 Task: Find connections with filter location Kreuzlingen with filter topic #motivationwith filter profile language Potuguese with filter current company DLF Limited with filter school Dayawati Modi Academy with filter industry Dentists with filter service category Mortgage Lending with filter keywords title Risk Manager
Action: Mouse moved to (475, 151)
Screenshot: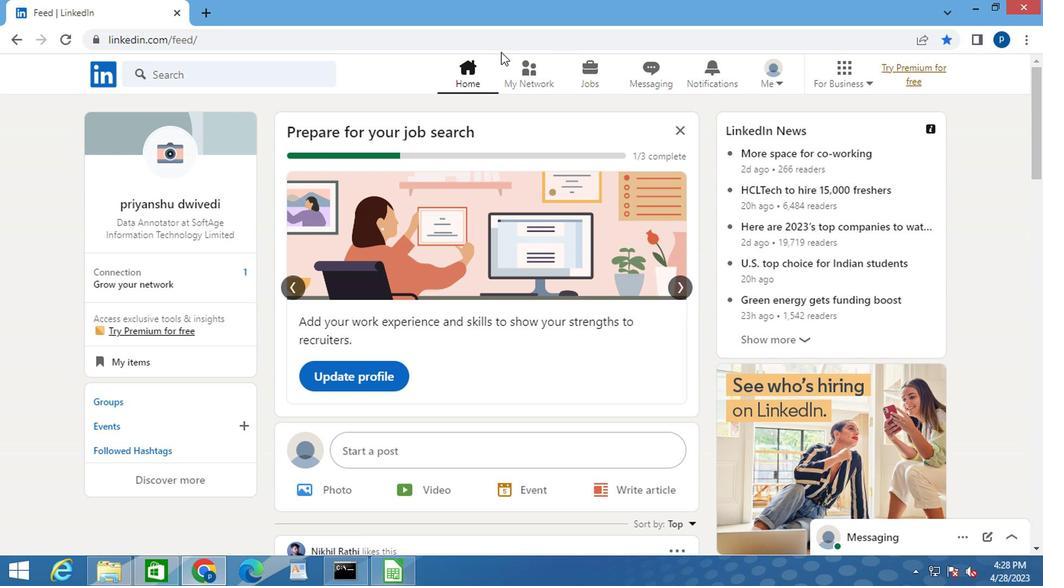 
Action: Mouse pressed left at (475, 151)
Screenshot: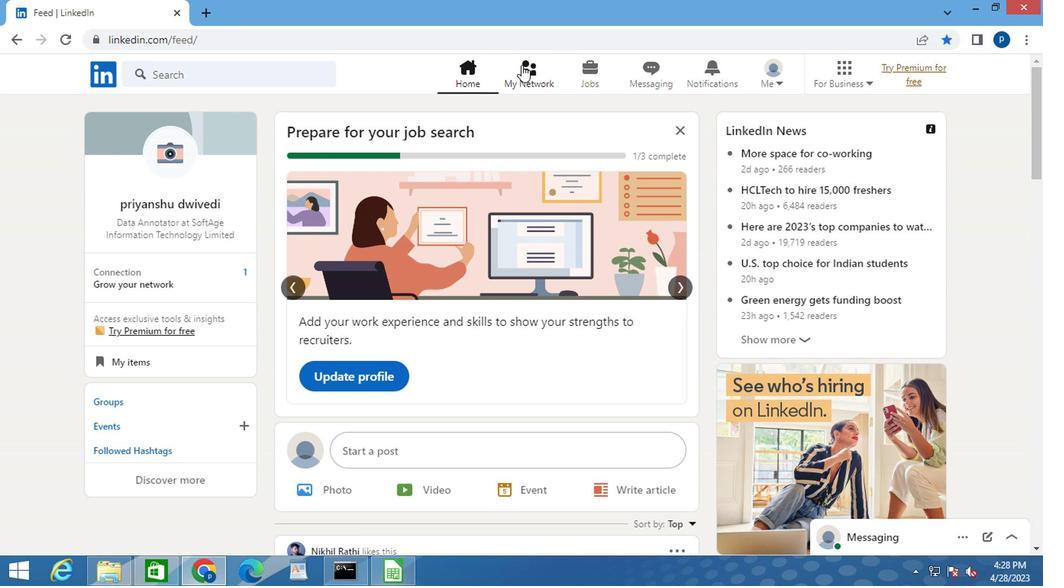 
Action: Mouse moved to (204, 215)
Screenshot: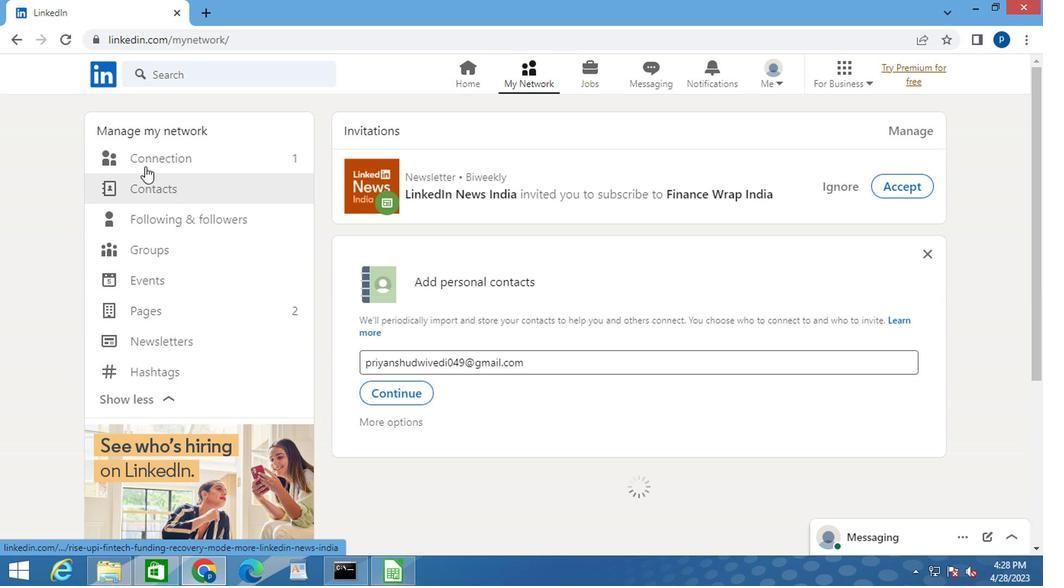 
Action: Mouse pressed left at (204, 215)
Screenshot: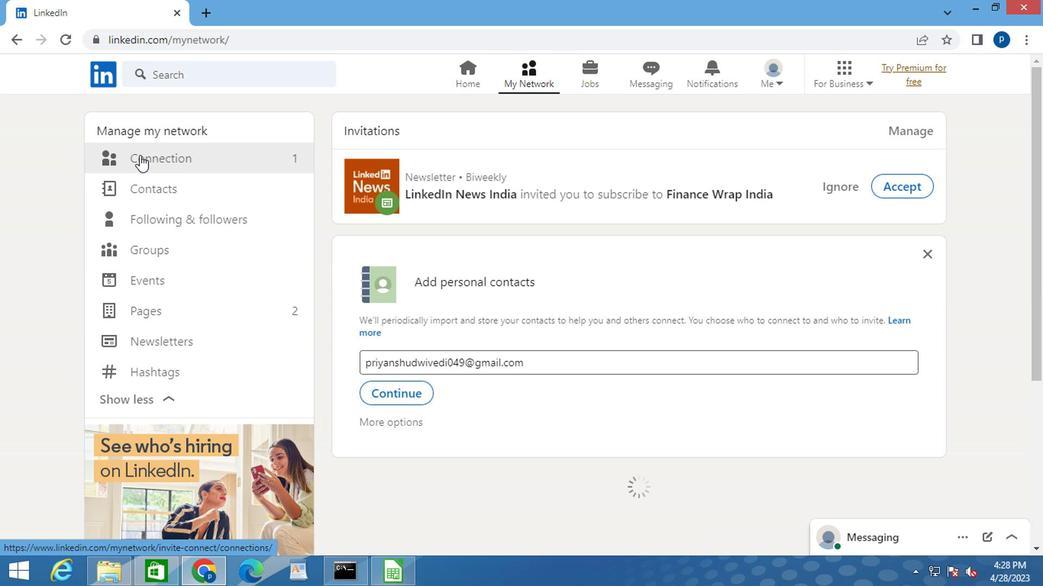 
Action: Mouse moved to (534, 214)
Screenshot: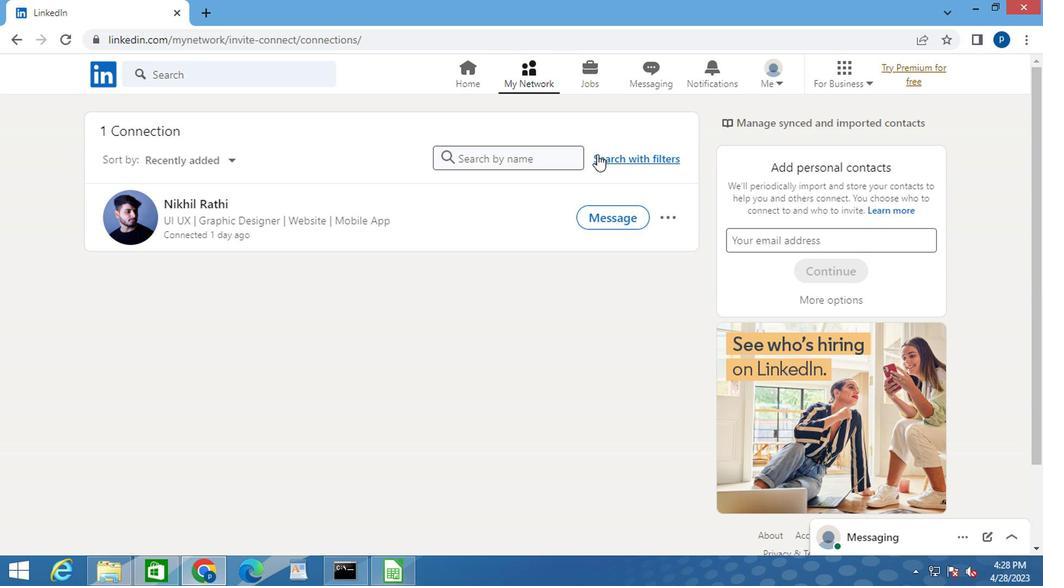 
Action: Mouse pressed left at (534, 214)
Screenshot: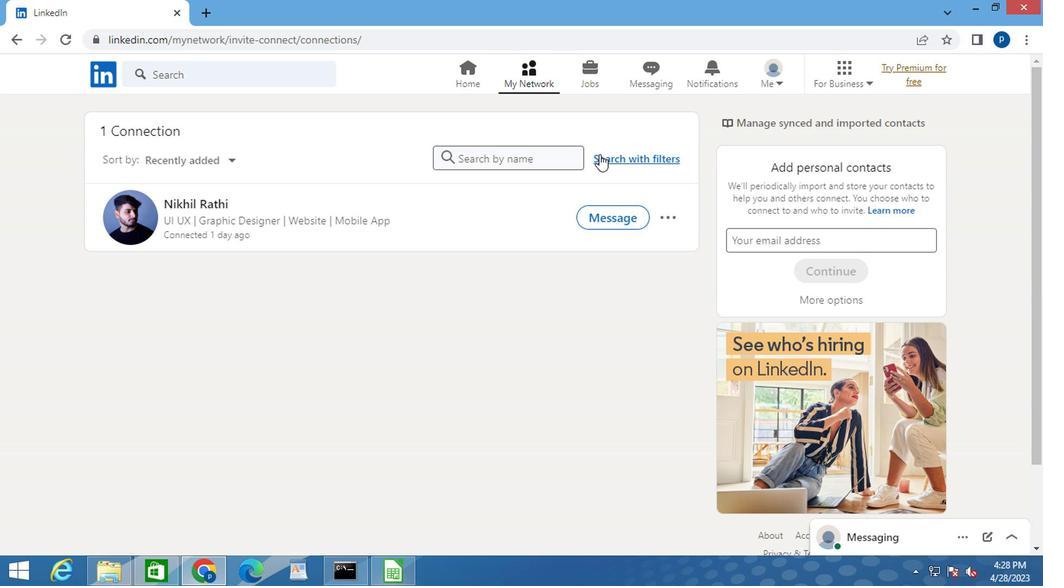 
Action: Mouse moved to (518, 191)
Screenshot: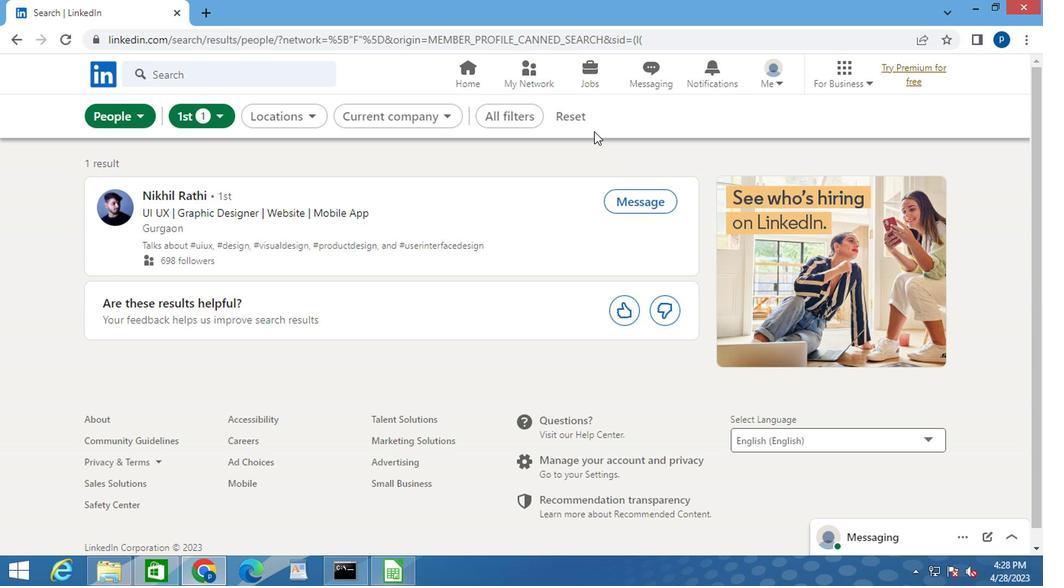 
Action: Mouse pressed left at (518, 191)
Screenshot: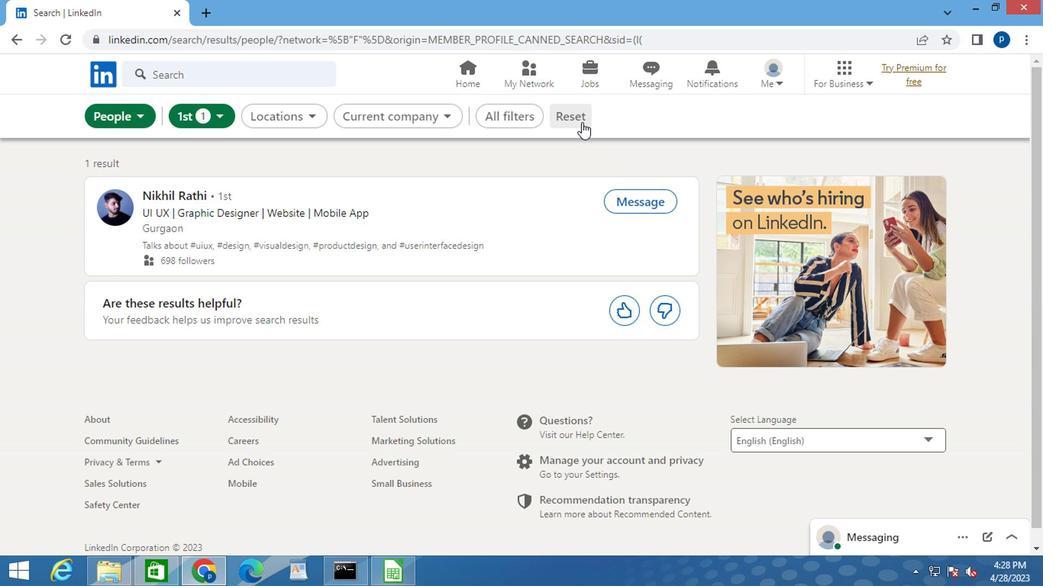 
Action: Mouse moved to (498, 187)
Screenshot: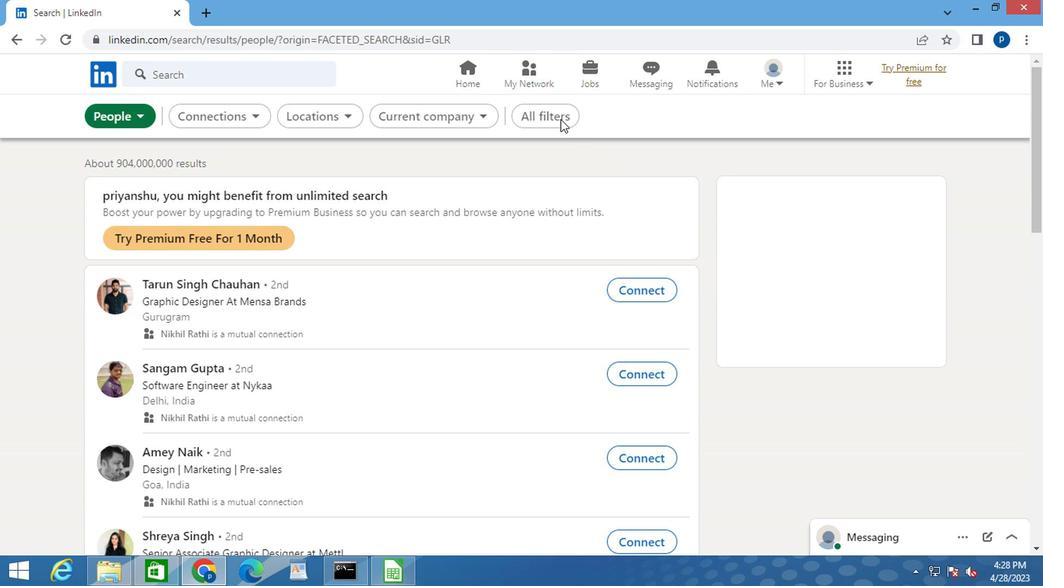 
Action: Mouse pressed left at (498, 187)
Screenshot: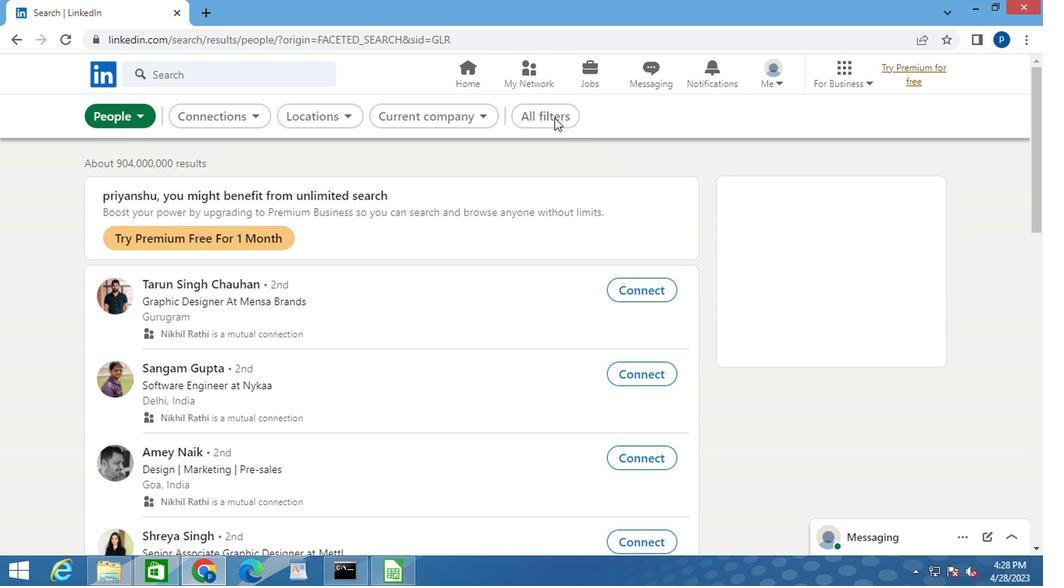 
Action: Mouse moved to (650, 333)
Screenshot: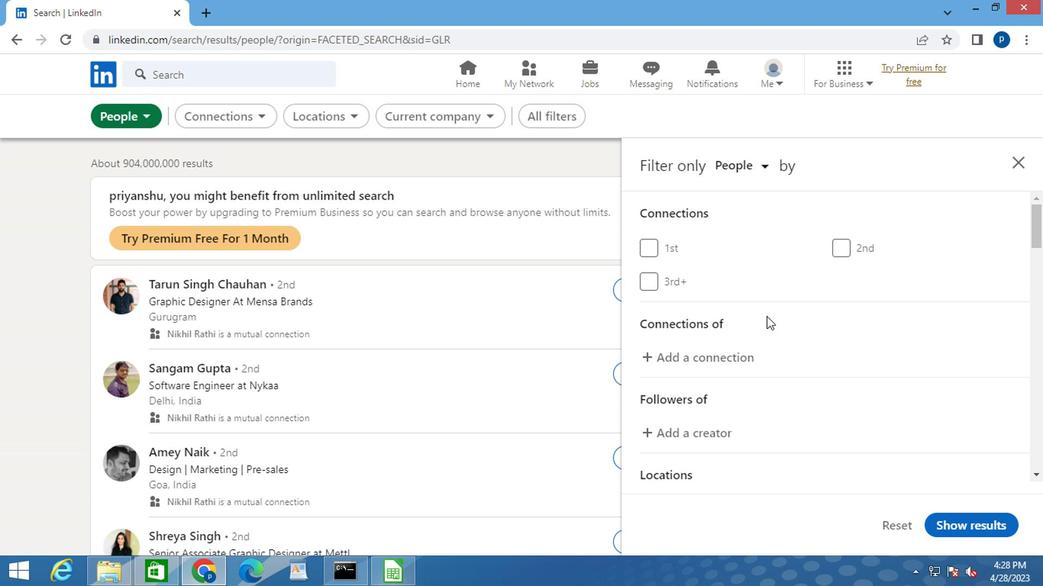 
Action: Mouse scrolled (650, 333) with delta (0, 0)
Screenshot: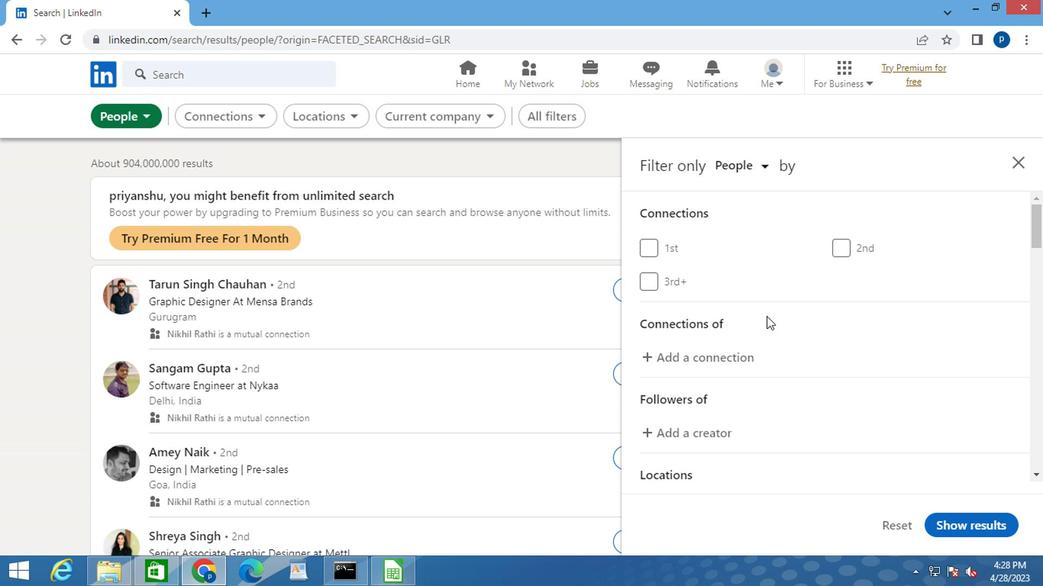 
Action: Mouse scrolled (650, 333) with delta (0, 0)
Screenshot: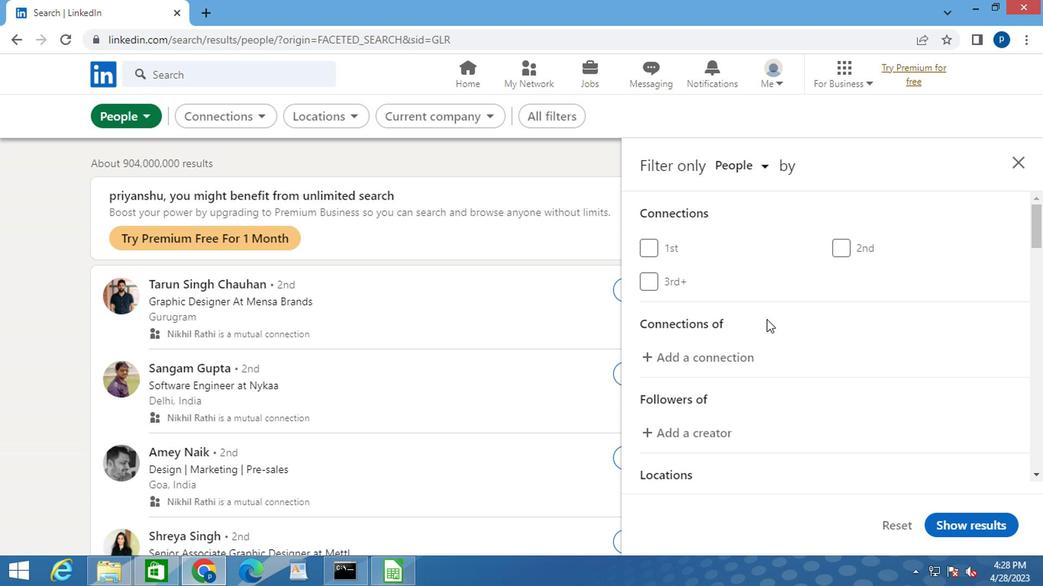 
Action: Mouse scrolled (650, 333) with delta (0, 0)
Screenshot: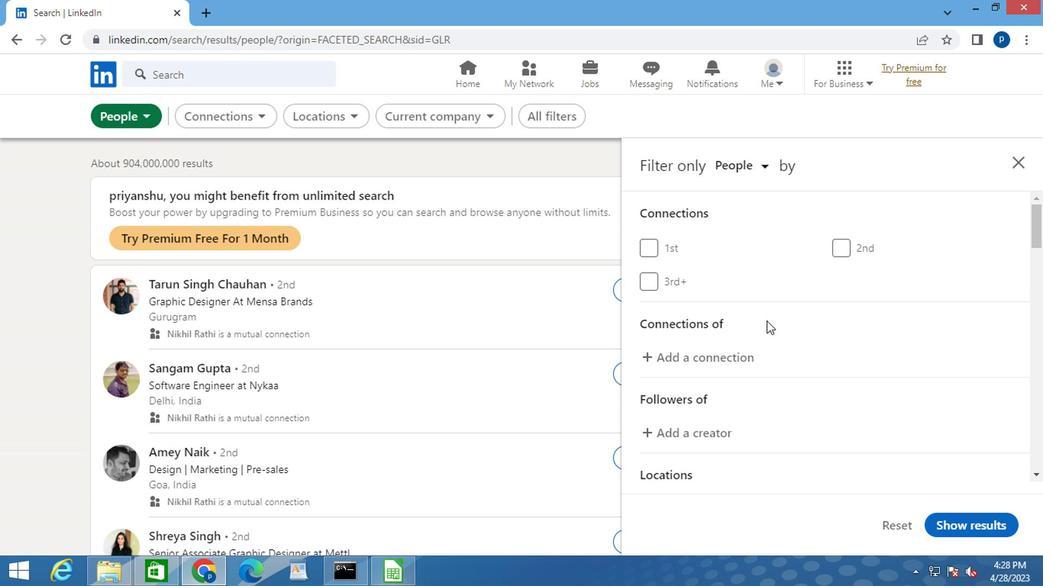 
Action: Mouse moved to (719, 349)
Screenshot: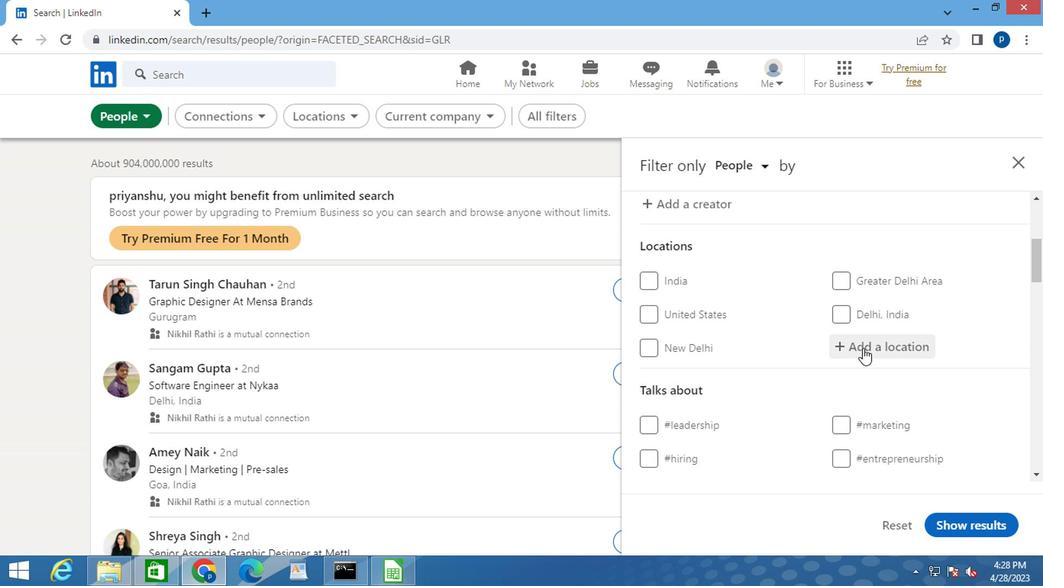 
Action: Mouse pressed left at (719, 349)
Screenshot: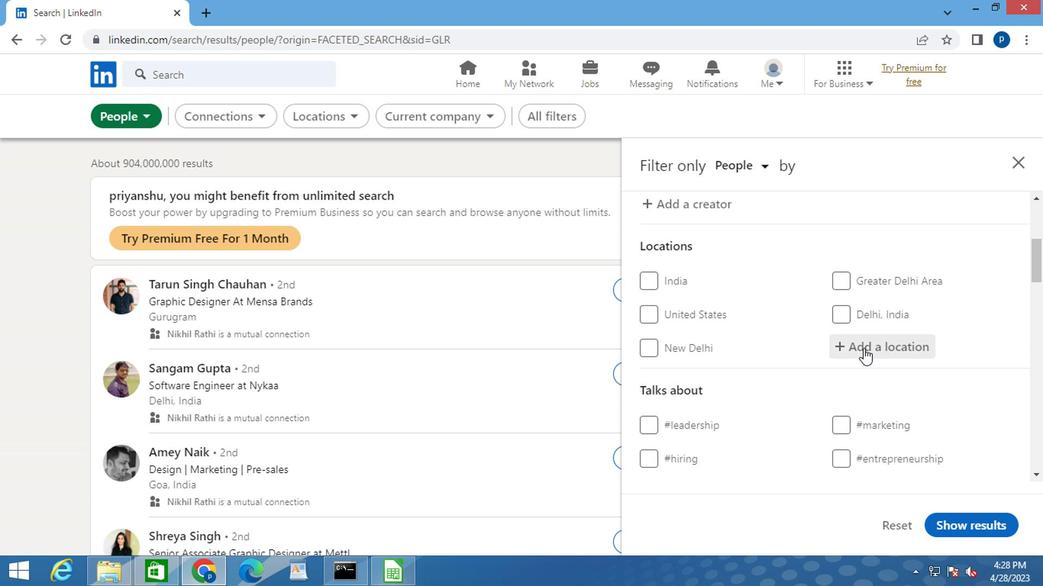 
Action: Key pressed k<Key.caps_lock>reuzling
Screenshot: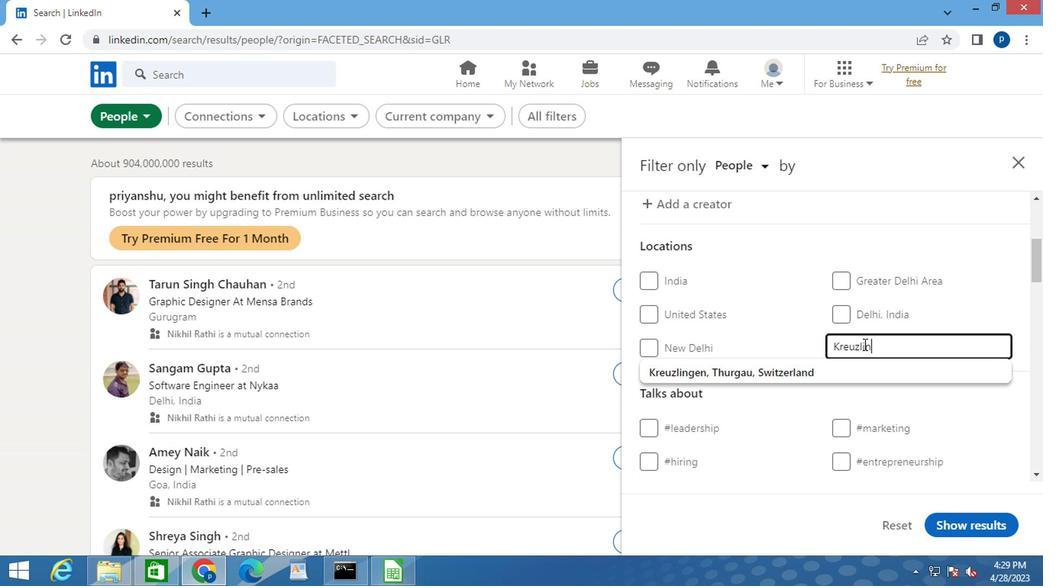 
Action: Mouse moved to (658, 372)
Screenshot: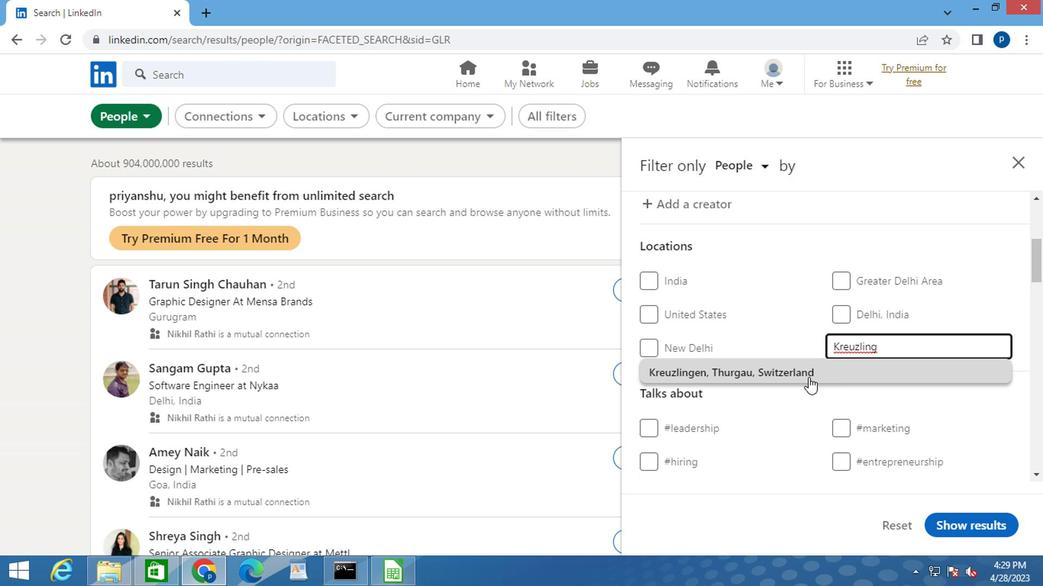 
Action: Mouse pressed left at (658, 372)
Screenshot: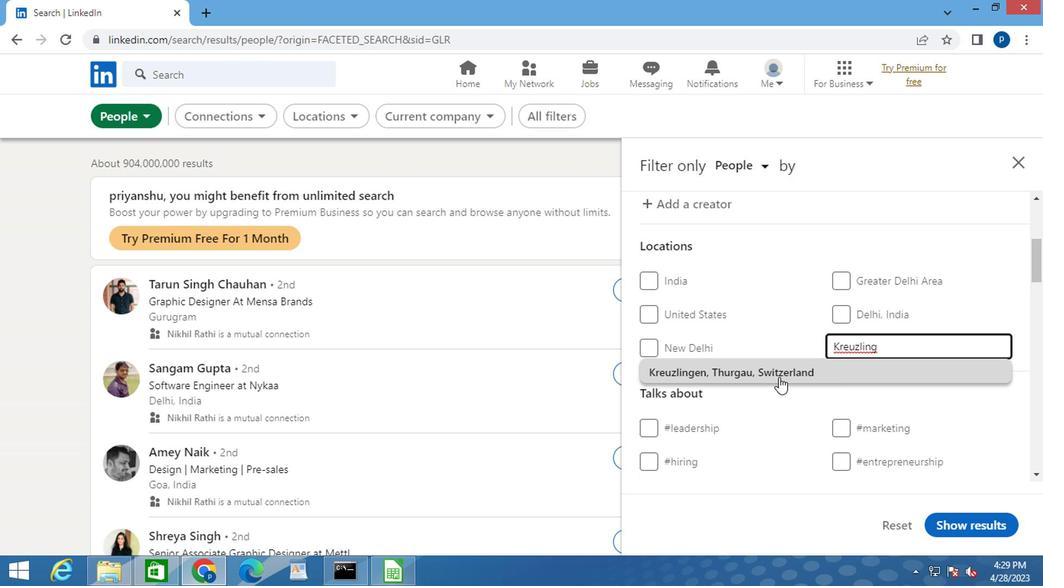 
Action: Mouse moved to (701, 392)
Screenshot: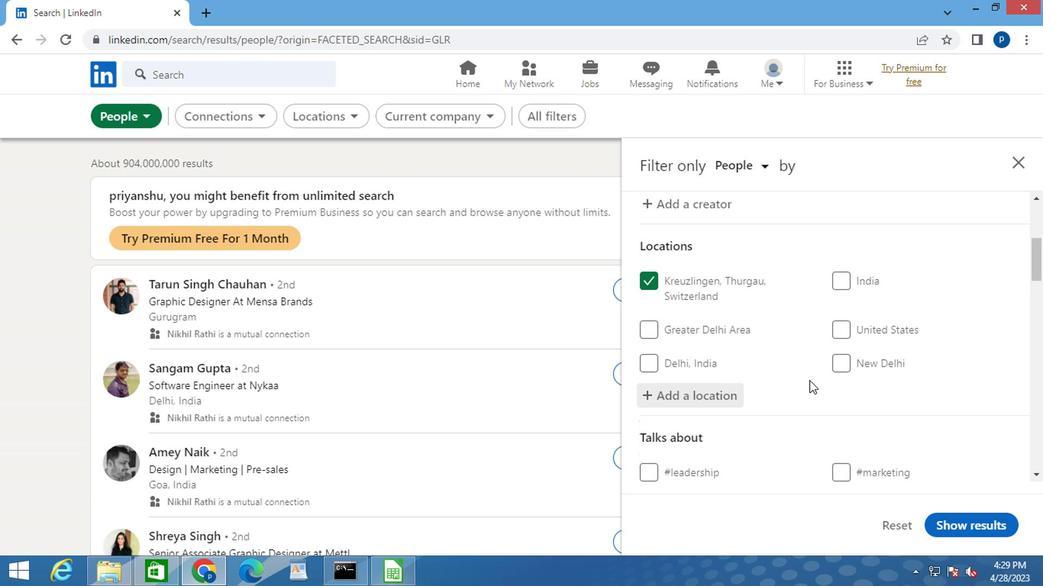 
Action: Mouse scrolled (701, 391) with delta (0, 0)
Screenshot: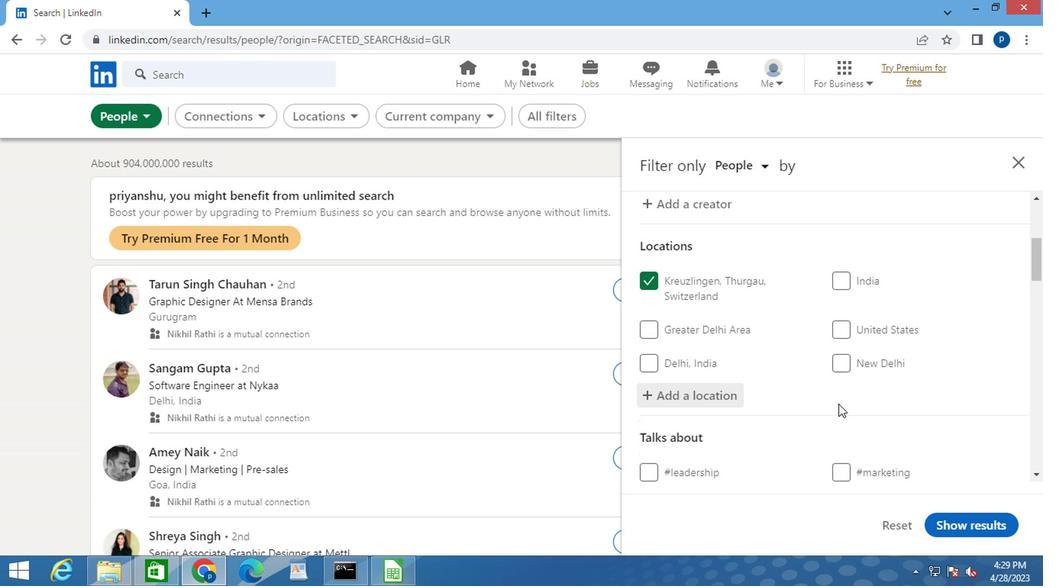 
Action: Mouse scrolled (701, 391) with delta (0, 0)
Screenshot: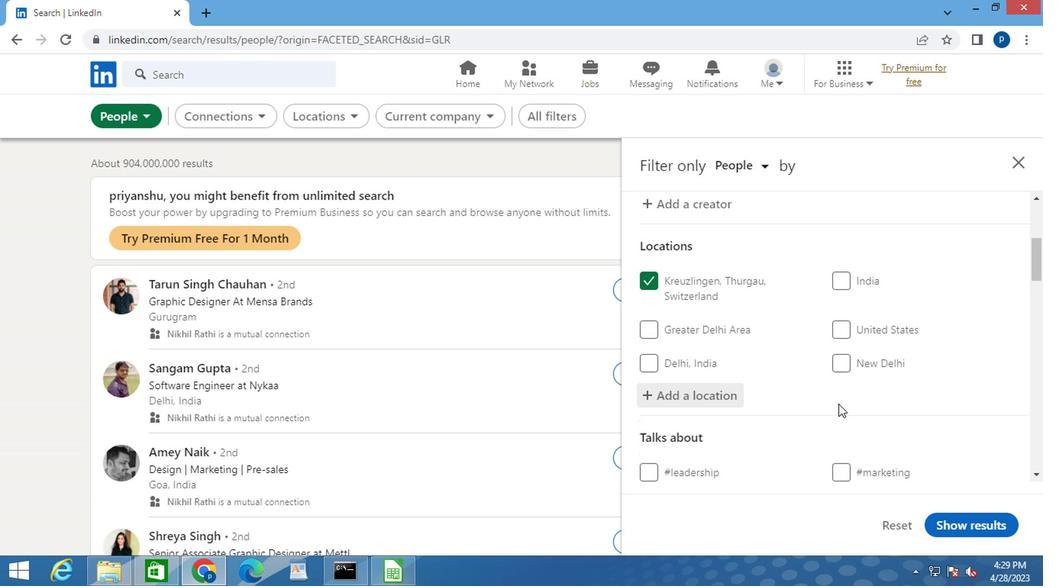 
Action: Mouse moved to (719, 381)
Screenshot: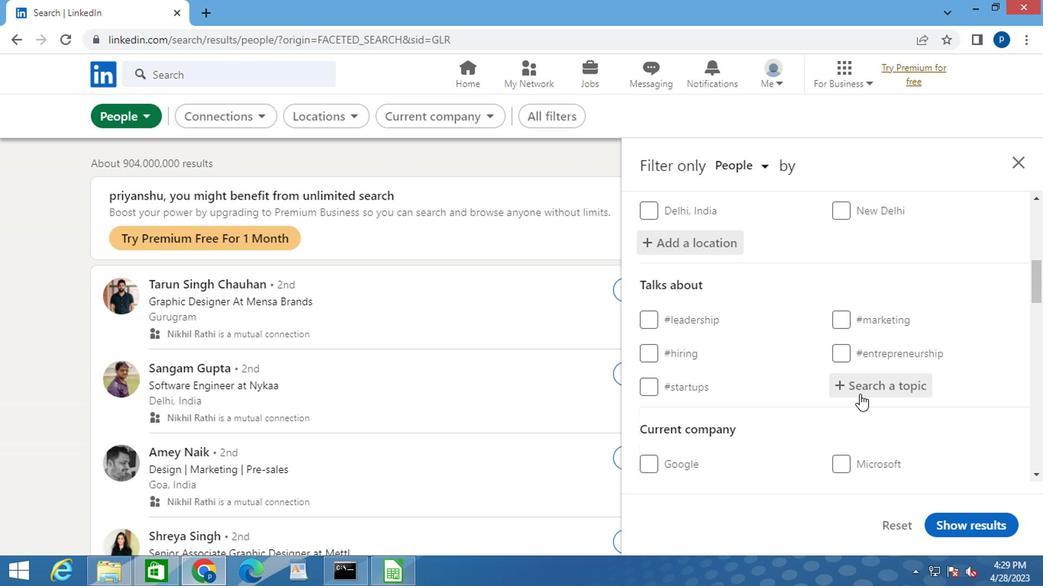 
Action: Mouse pressed left at (719, 381)
Screenshot: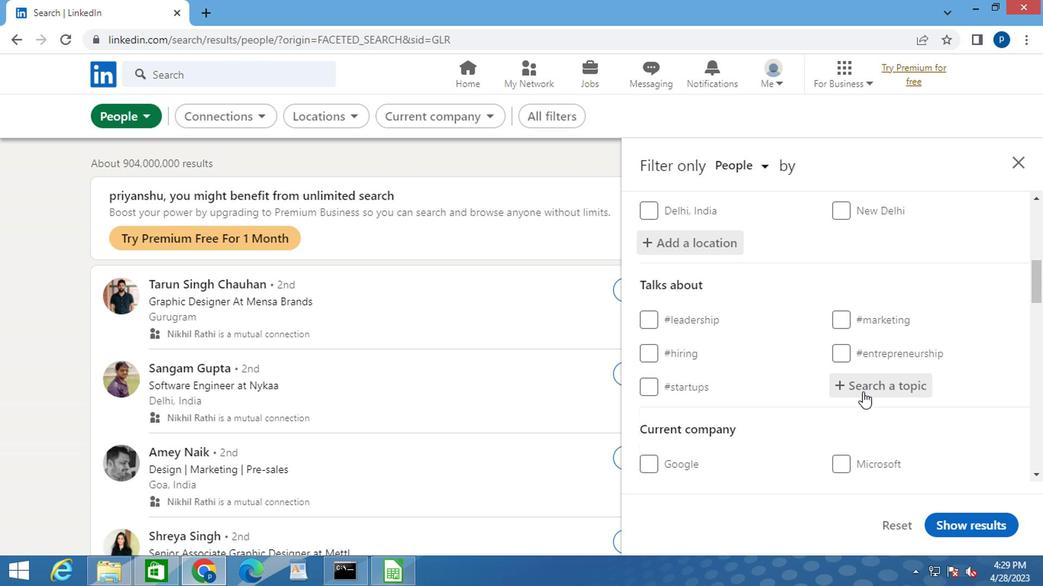 
Action: Key pressed <Key.shift>#MOTIVATION
Screenshot: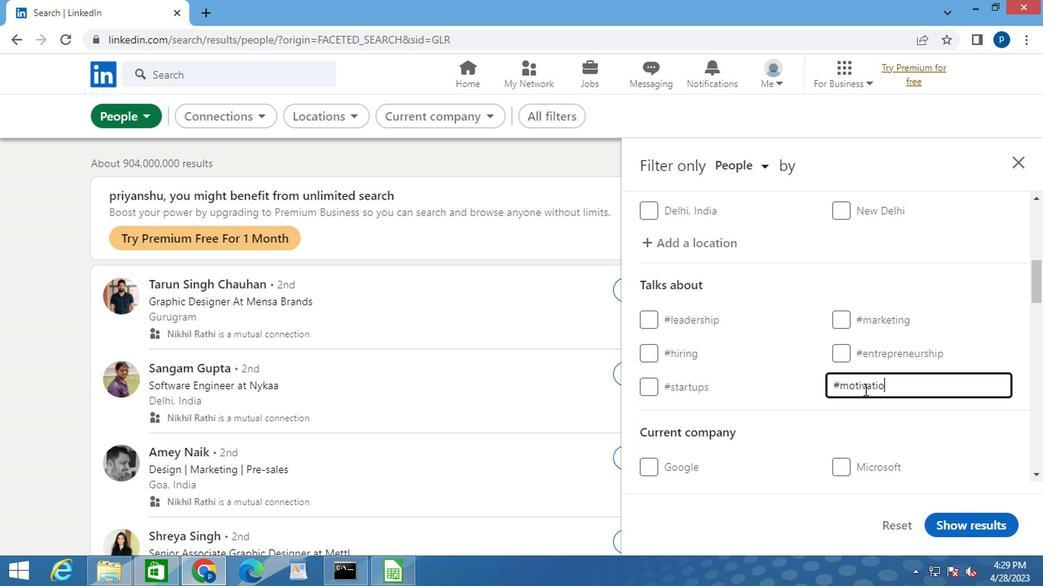 
Action: Mouse moved to (687, 395)
Screenshot: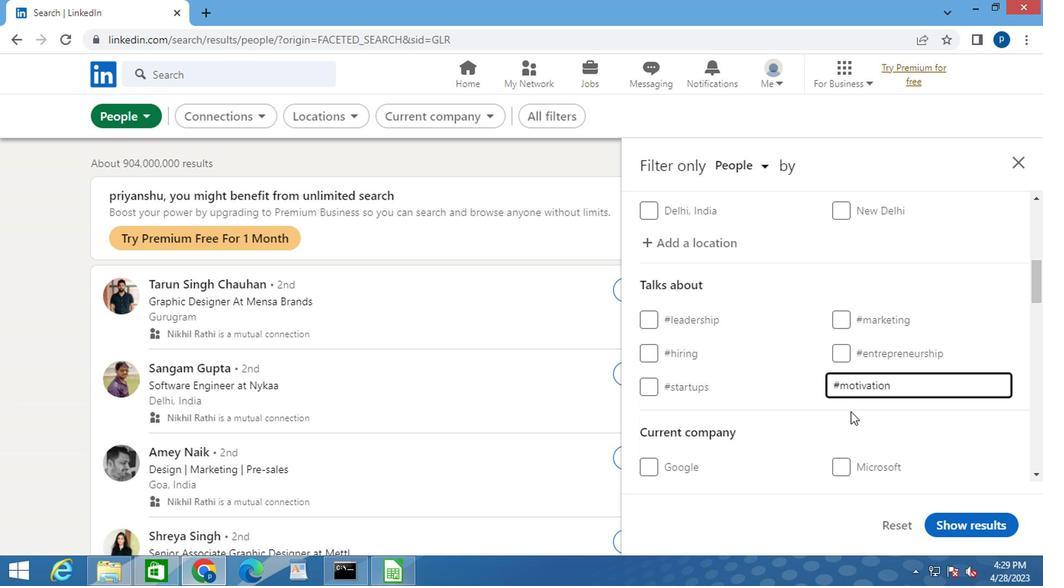 
Action: Mouse scrolled (687, 394) with delta (0, 0)
Screenshot: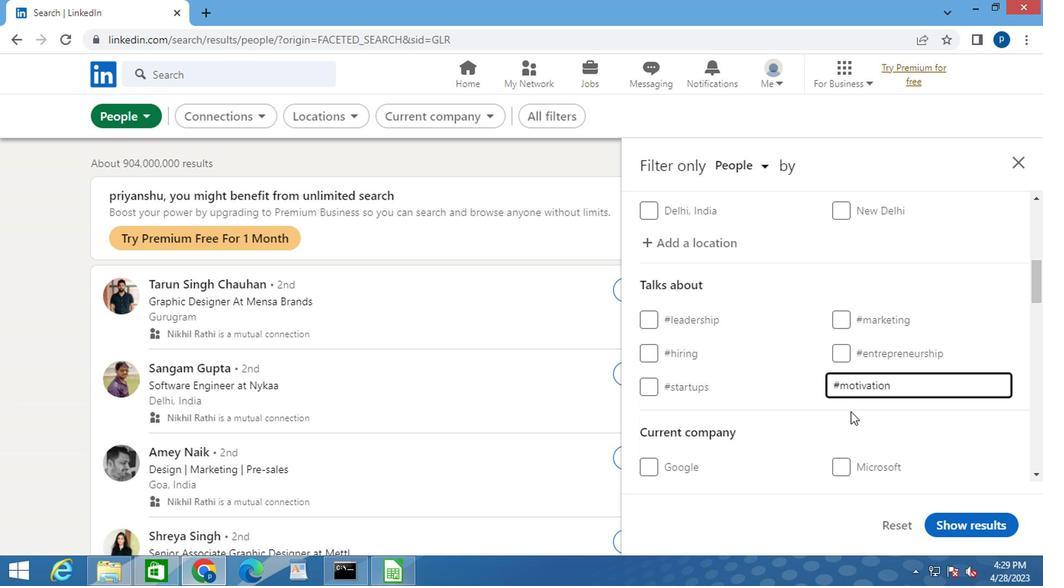 
Action: Mouse moved to (664, 378)
Screenshot: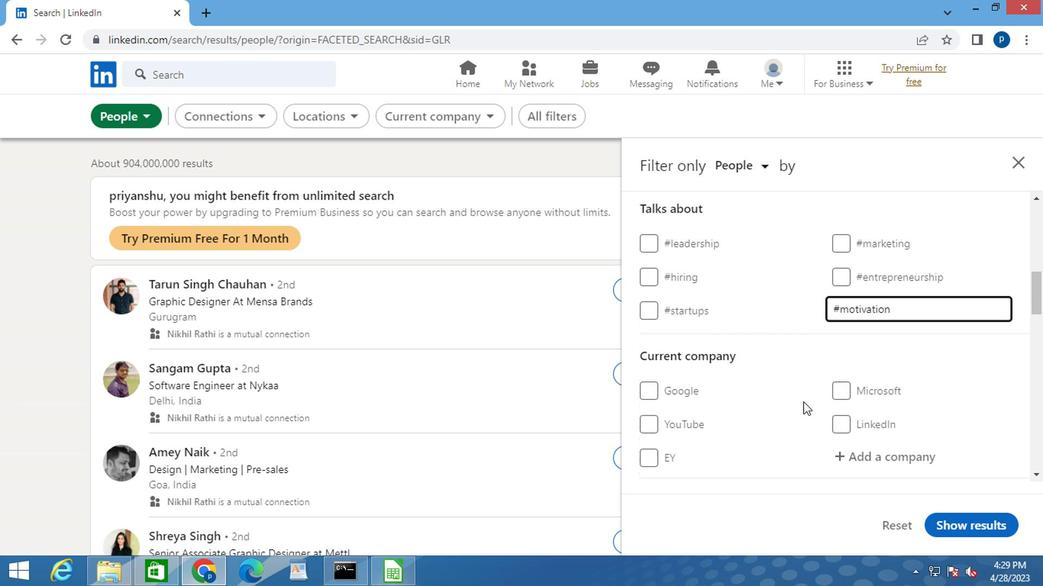 
Action: Mouse scrolled (664, 377) with delta (0, 0)
Screenshot: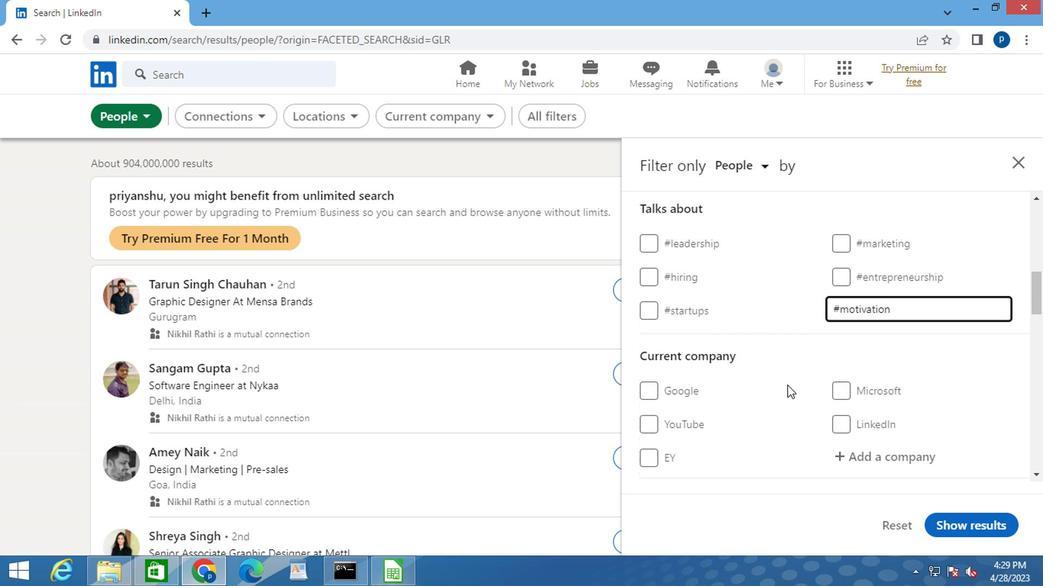 
Action: Mouse scrolled (664, 377) with delta (0, 0)
Screenshot: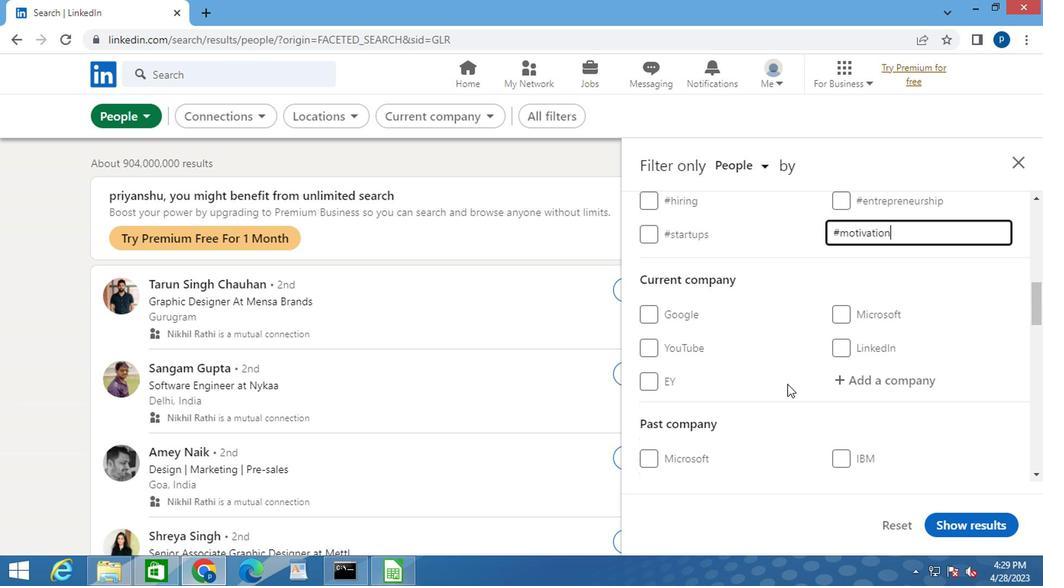 
Action: Mouse scrolled (664, 377) with delta (0, 0)
Screenshot: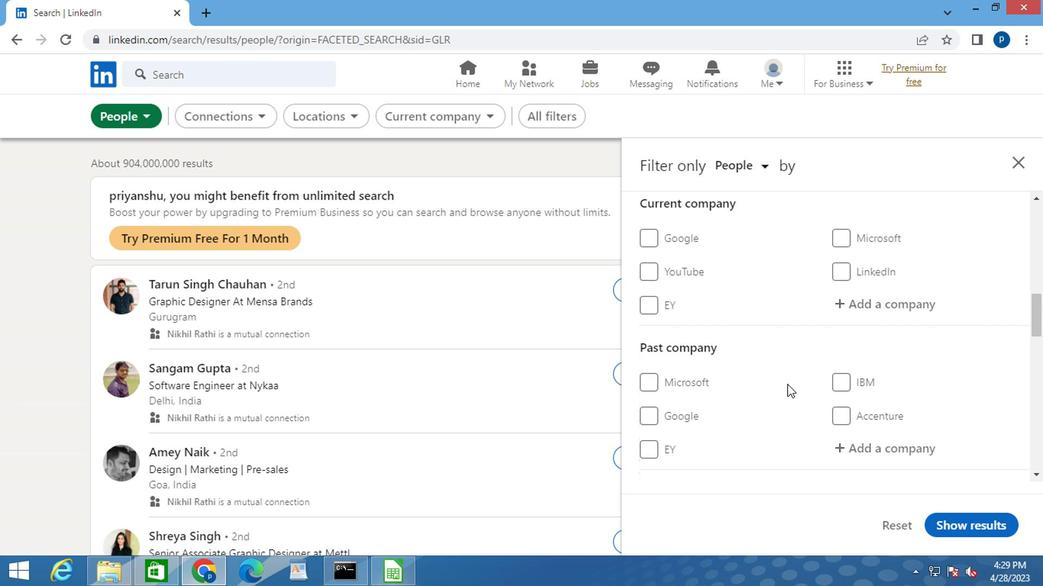 
Action: Mouse scrolled (664, 377) with delta (0, 0)
Screenshot: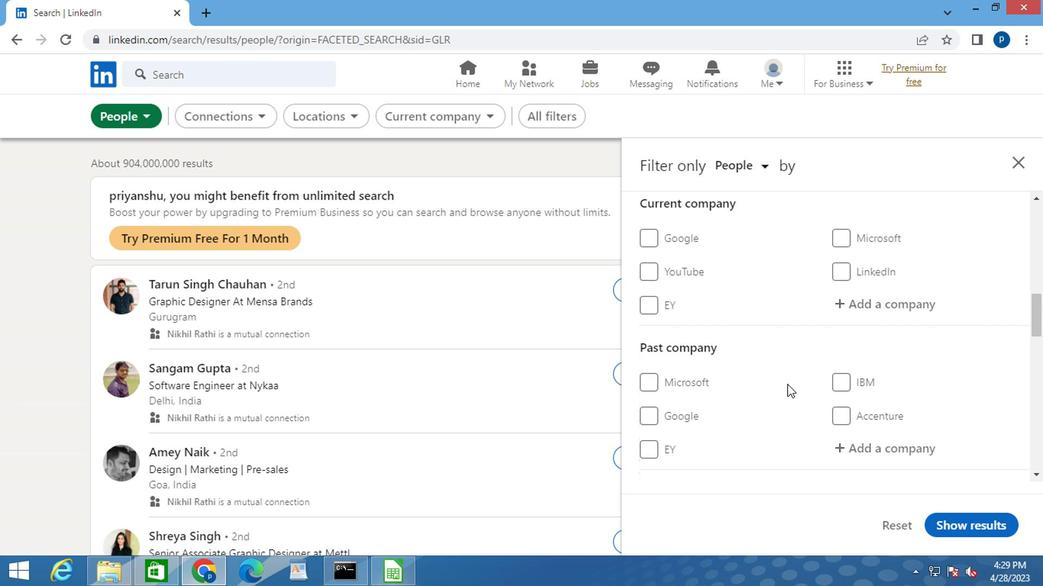 
Action: Mouse scrolled (664, 377) with delta (0, 0)
Screenshot: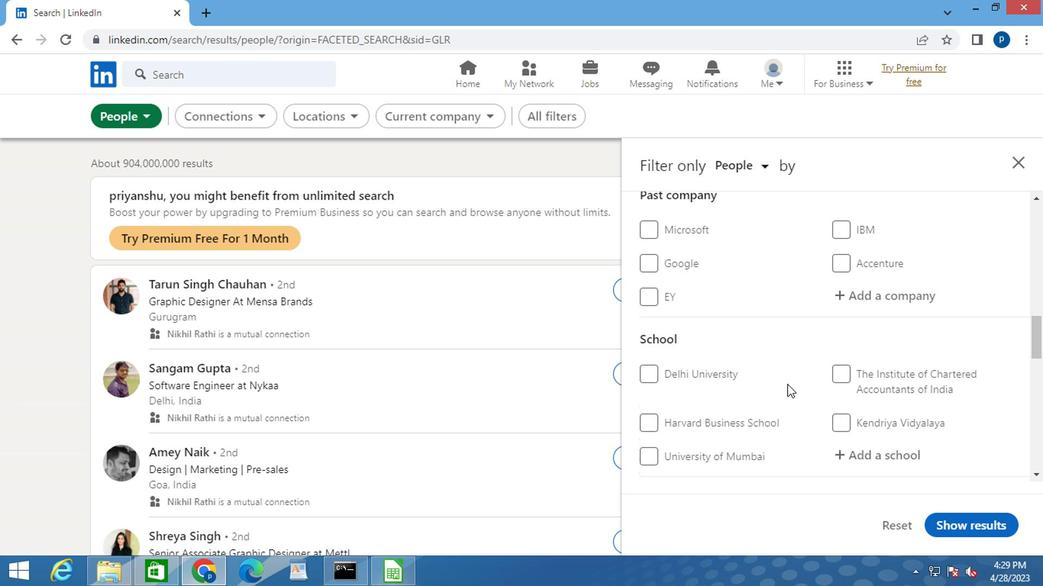 
Action: Mouse scrolled (664, 377) with delta (0, 0)
Screenshot: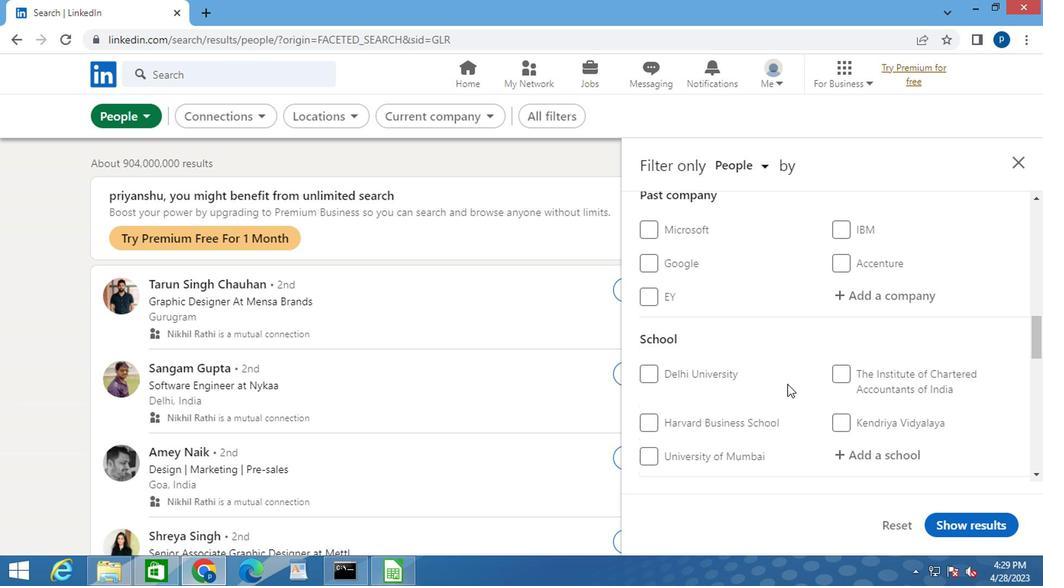 
Action: Mouse scrolled (664, 377) with delta (0, 0)
Screenshot: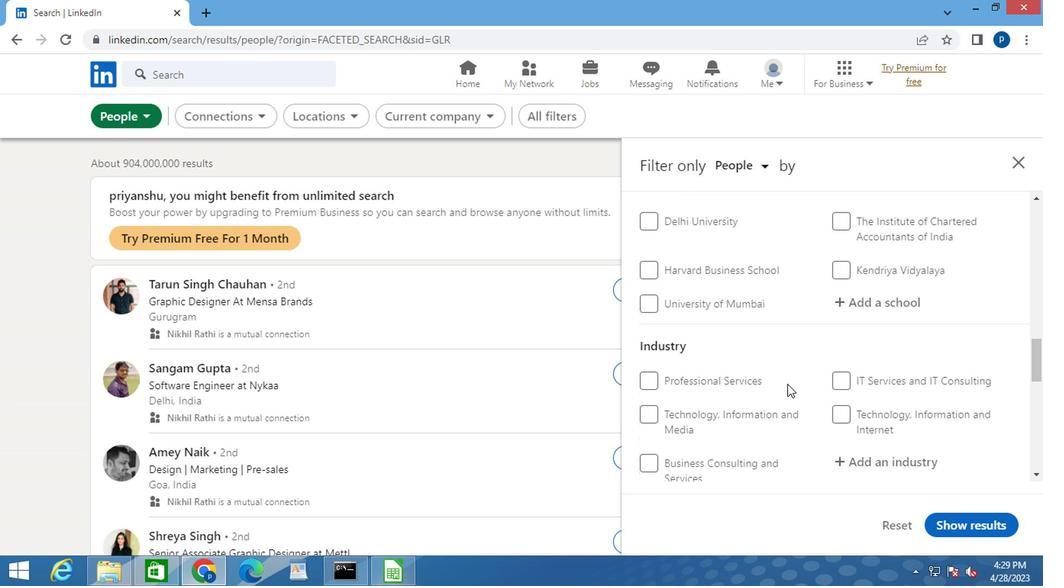 
Action: Mouse moved to (664, 371)
Screenshot: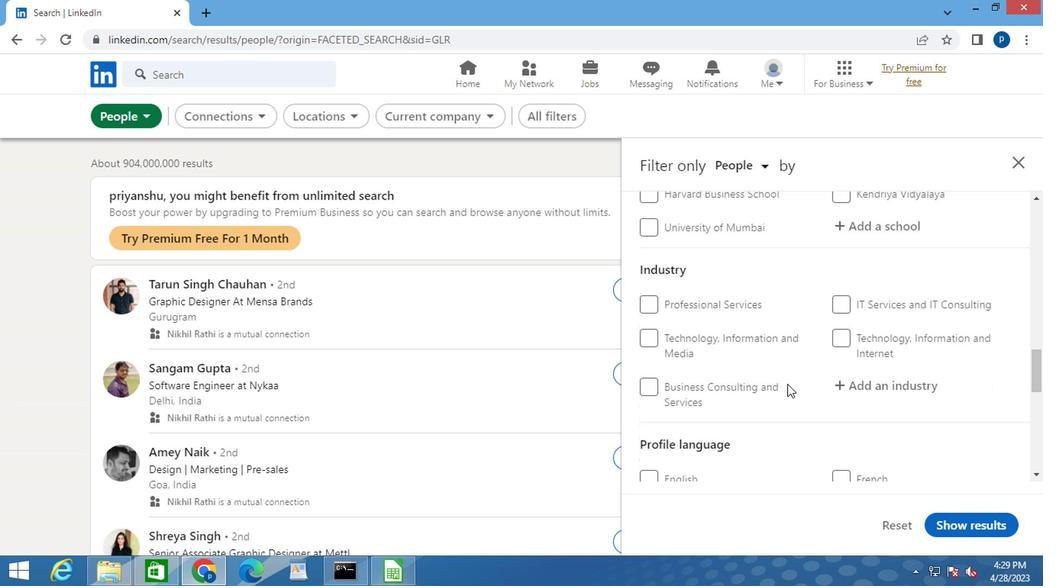 
Action: Mouse scrolled (664, 371) with delta (0, 0)
Screenshot: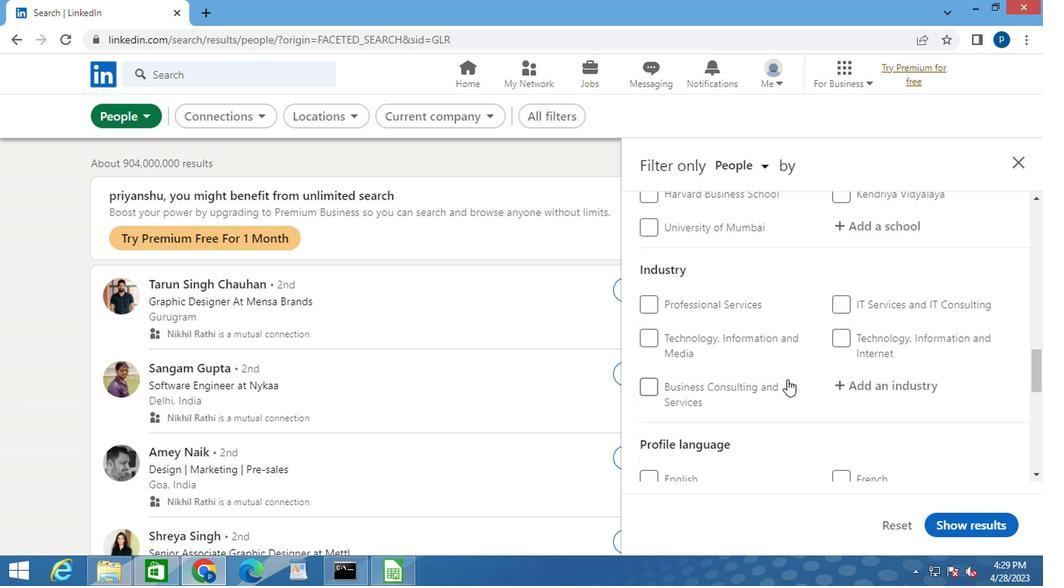 
Action: Mouse scrolled (664, 371) with delta (0, 0)
Screenshot: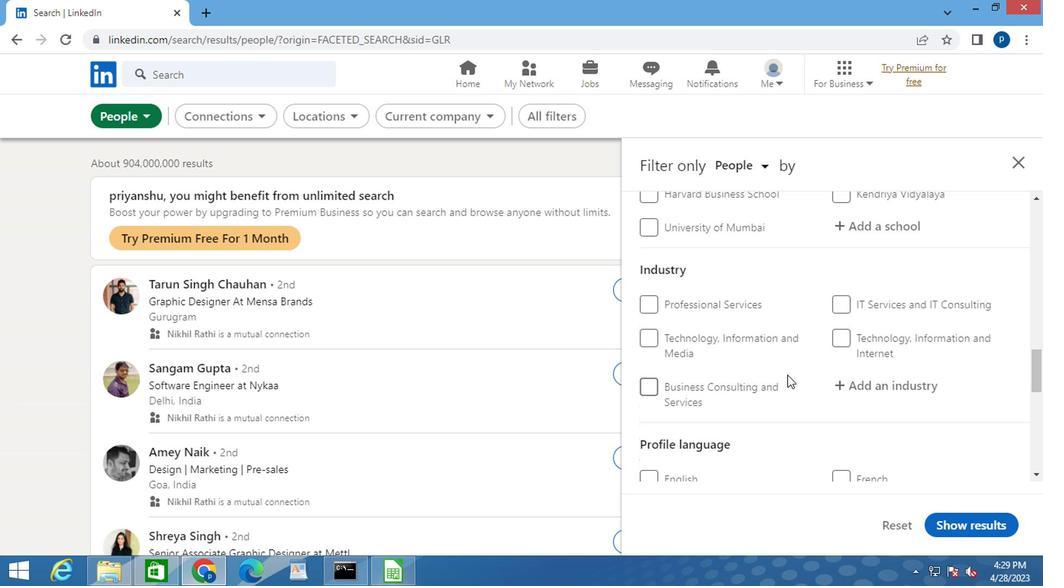 
Action: Mouse moved to (700, 360)
Screenshot: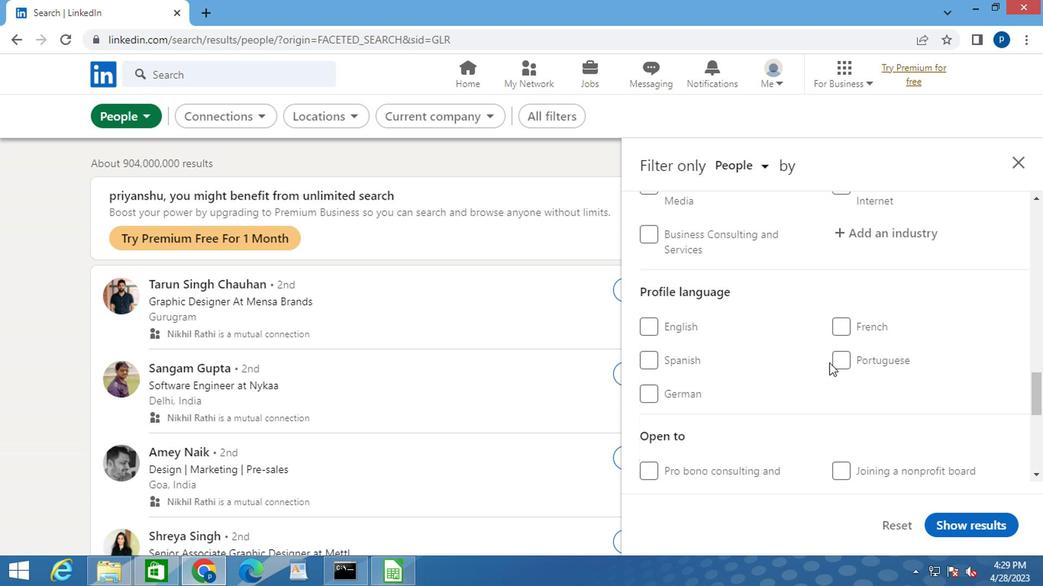 
Action: Mouse pressed left at (700, 360)
Screenshot: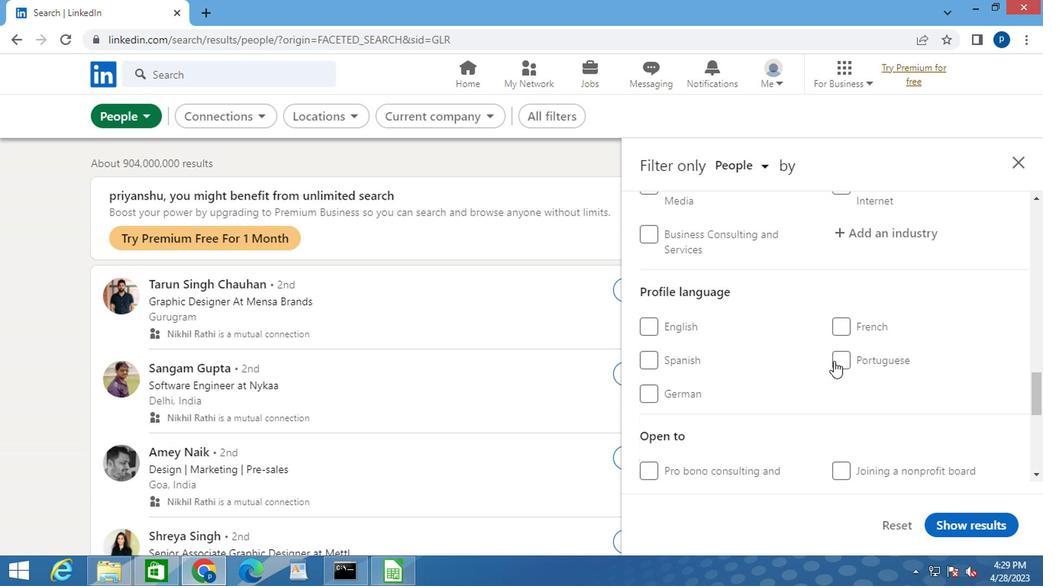 
Action: Mouse moved to (666, 358)
Screenshot: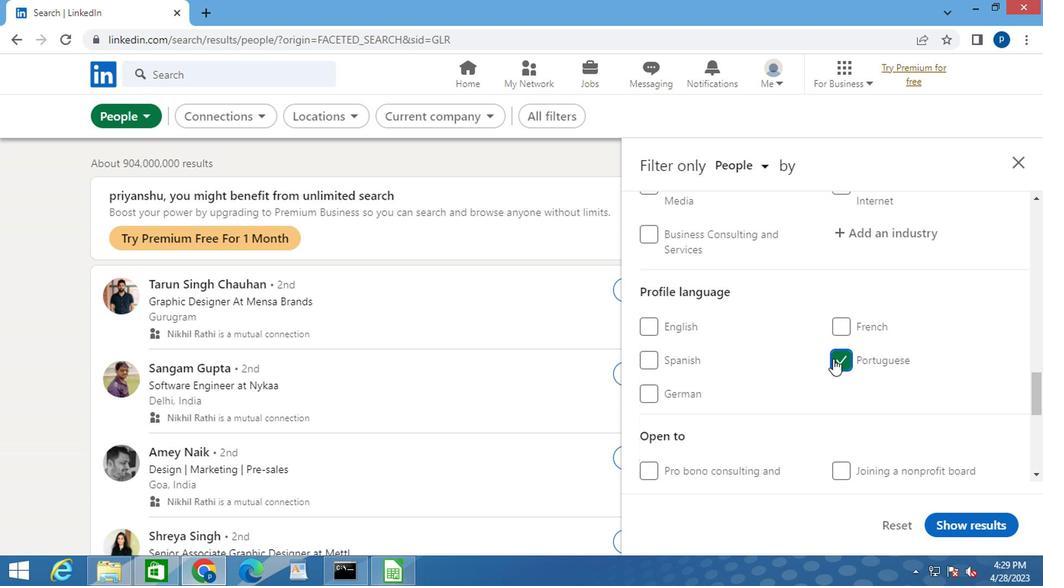 
Action: Mouse scrolled (666, 358) with delta (0, 0)
Screenshot: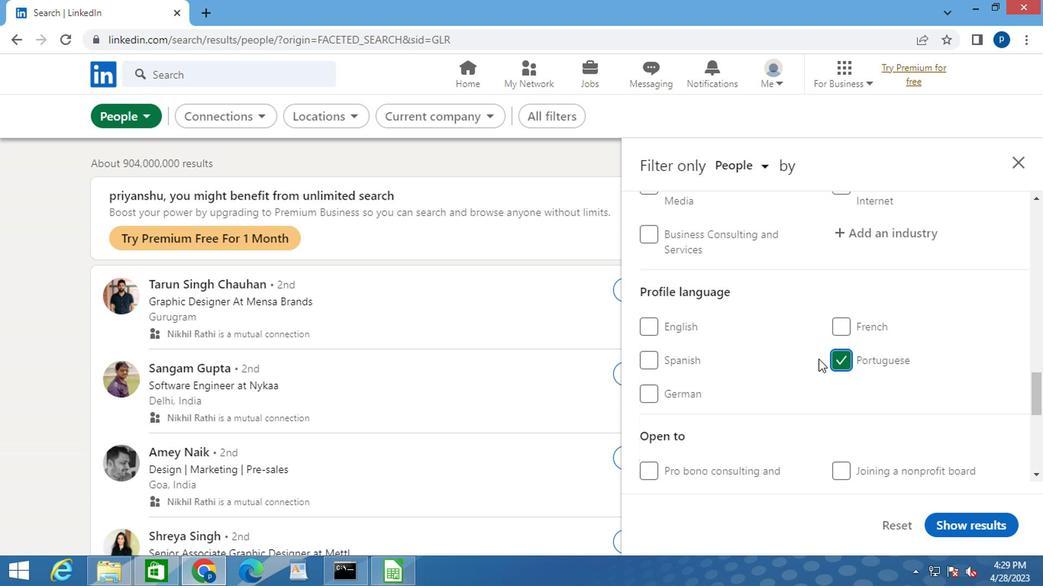
Action: Mouse scrolled (666, 358) with delta (0, 0)
Screenshot: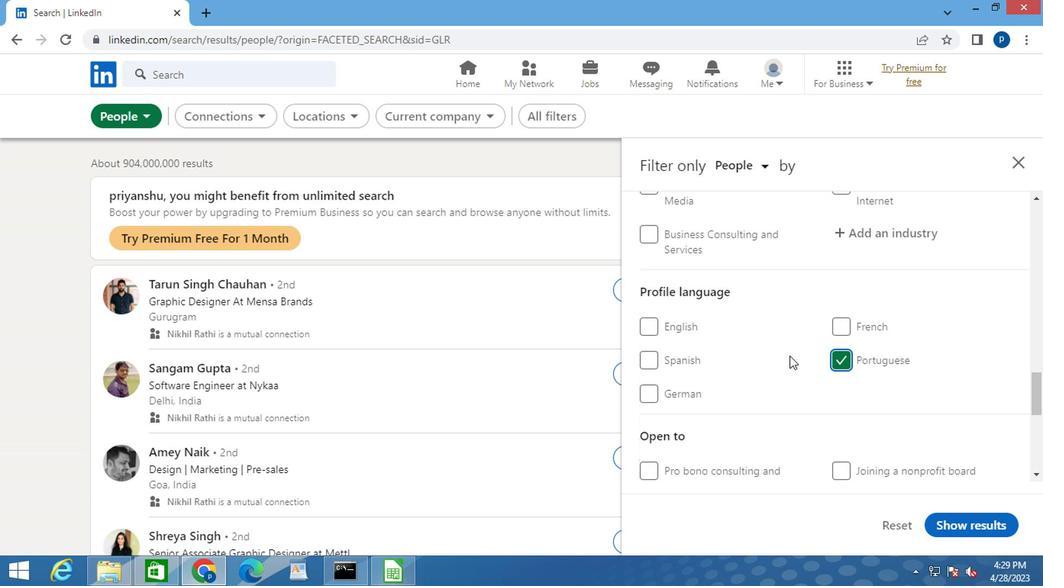 
Action: Mouse moved to (662, 358)
Screenshot: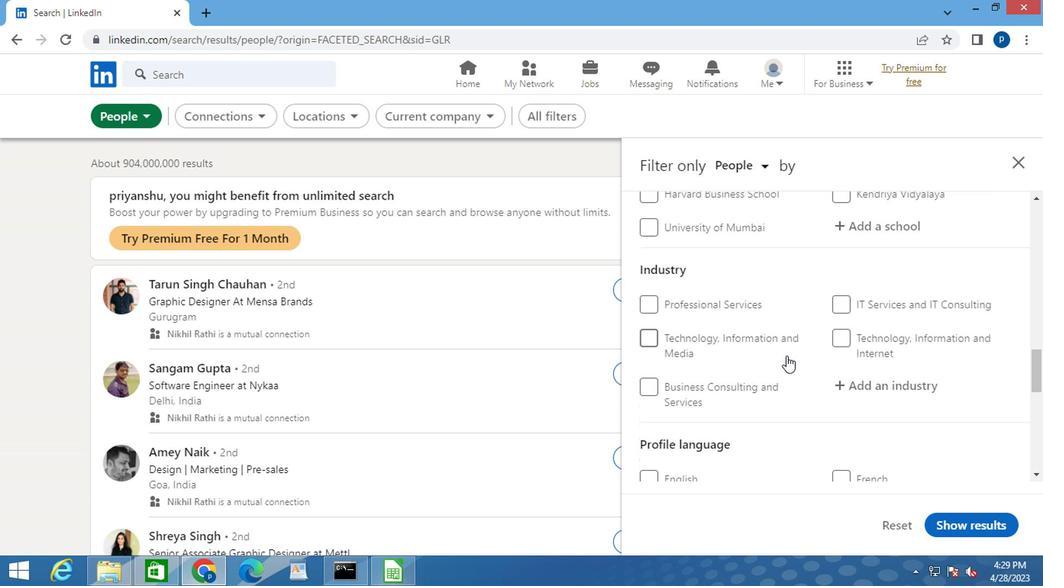 
Action: Mouse scrolled (662, 358) with delta (0, 0)
Screenshot: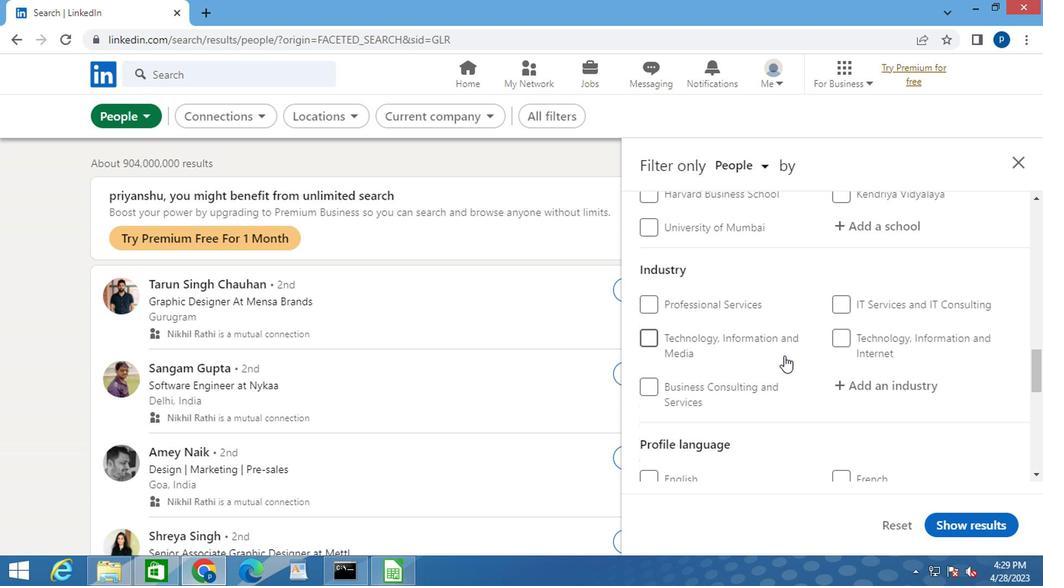 
Action: Mouse scrolled (662, 358) with delta (0, 0)
Screenshot: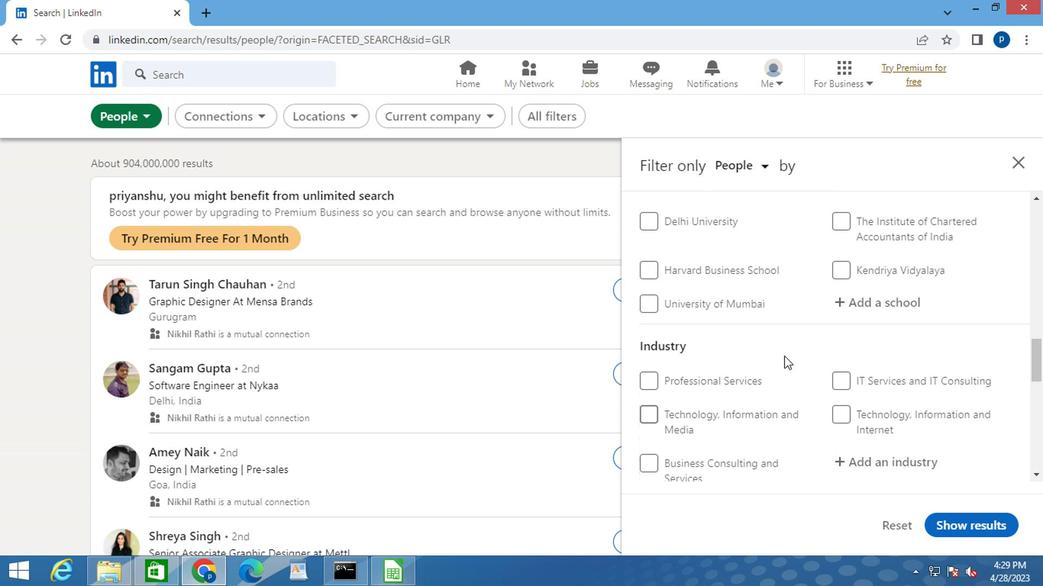 
Action: Mouse scrolled (662, 358) with delta (0, 0)
Screenshot: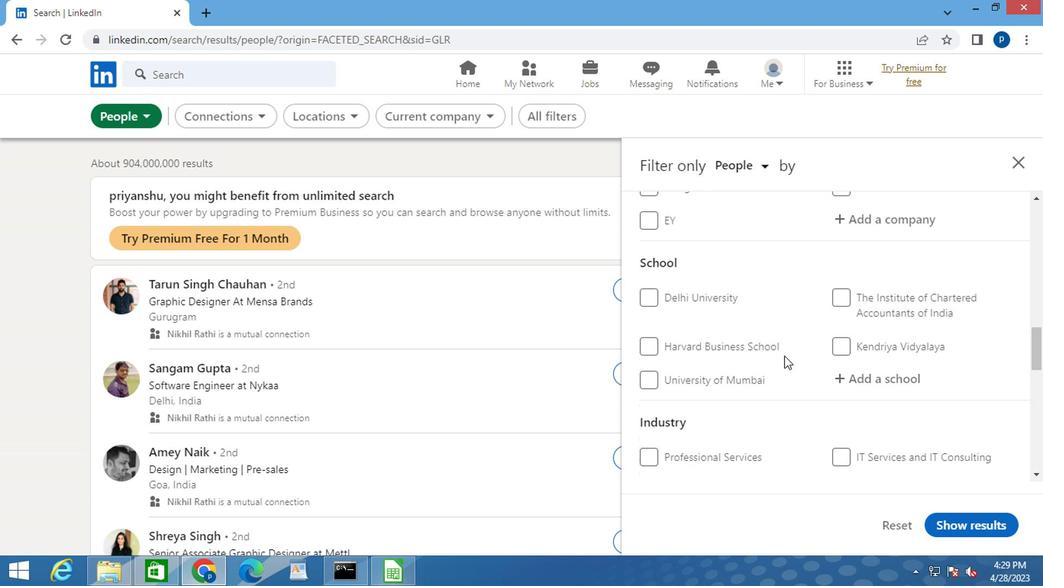 
Action: Mouse scrolled (662, 358) with delta (0, 0)
Screenshot: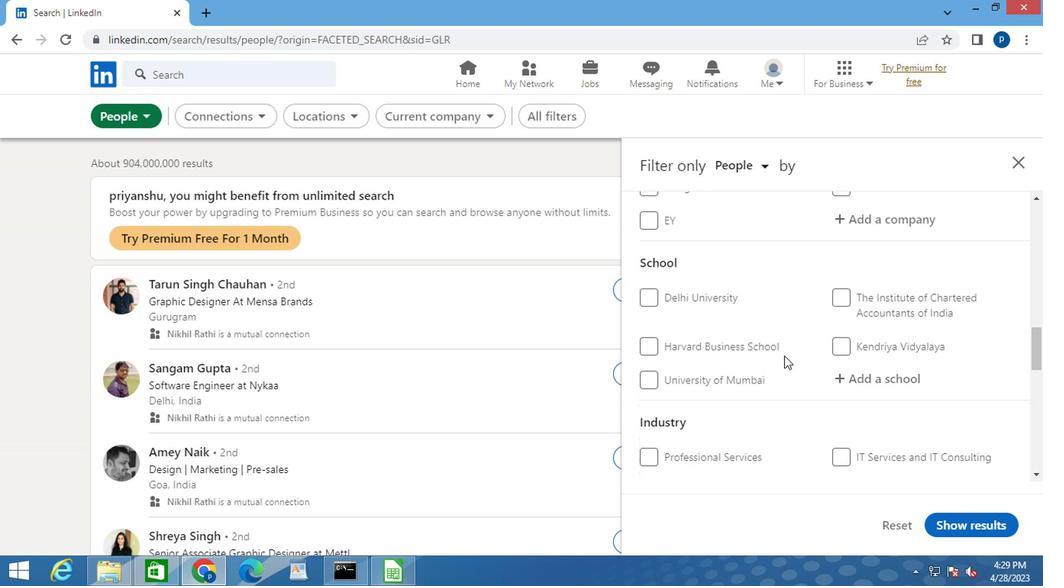 
Action: Mouse moved to (682, 362)
Screenshot: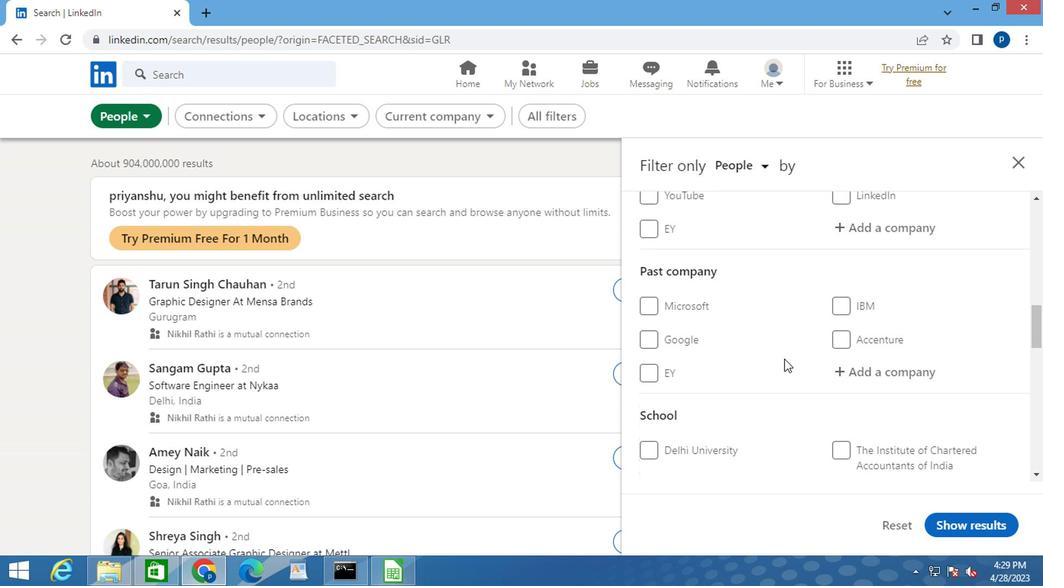 
Action: Mouse scrolled (682, 363) with delta (0, 0)
Screenshot: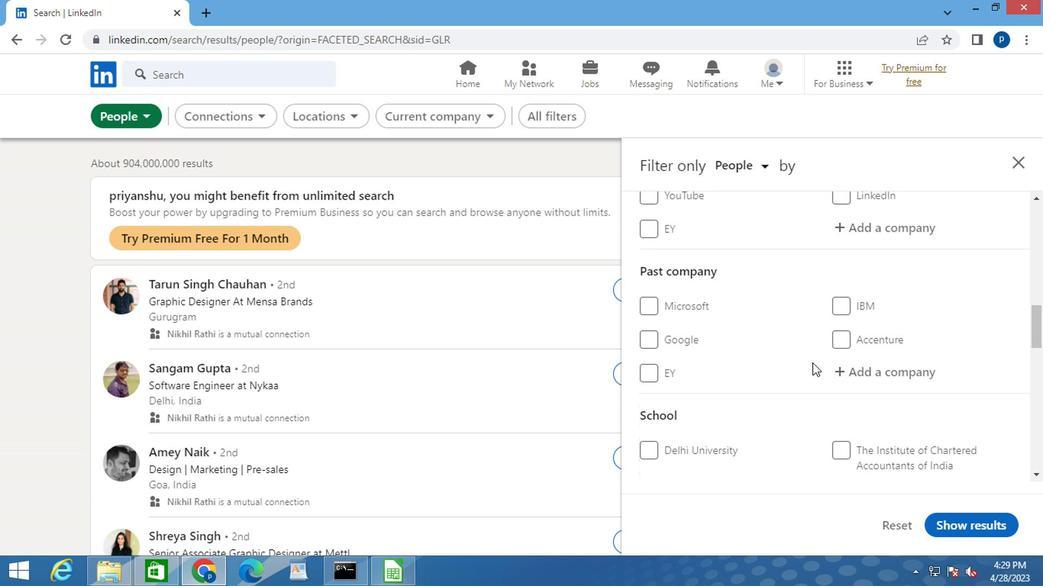 
Action: Mouse moved to (716, 326)
Screenshot: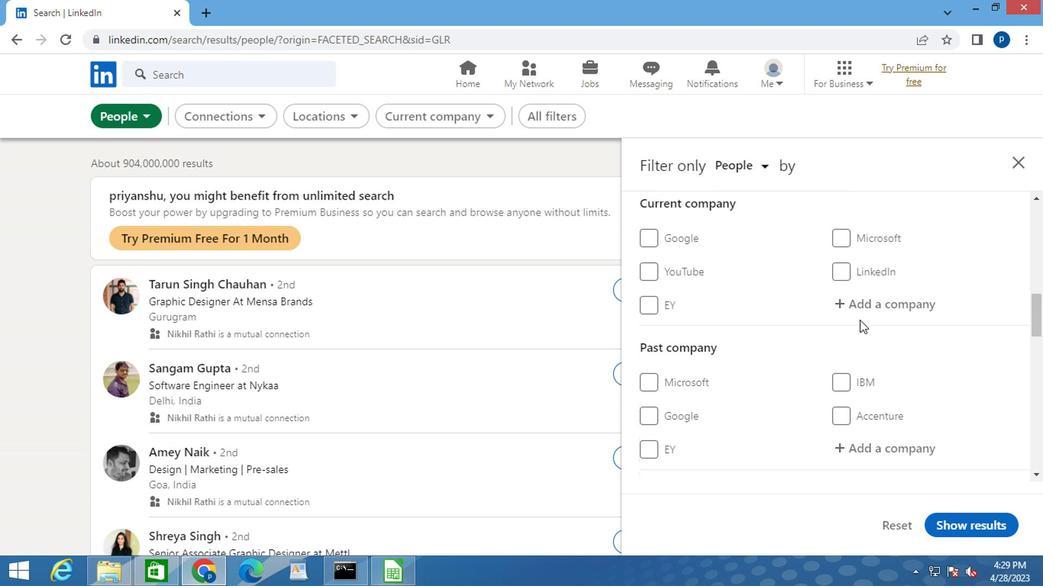 
Action: Mouse pressed left at (716, 326)
Screenshot: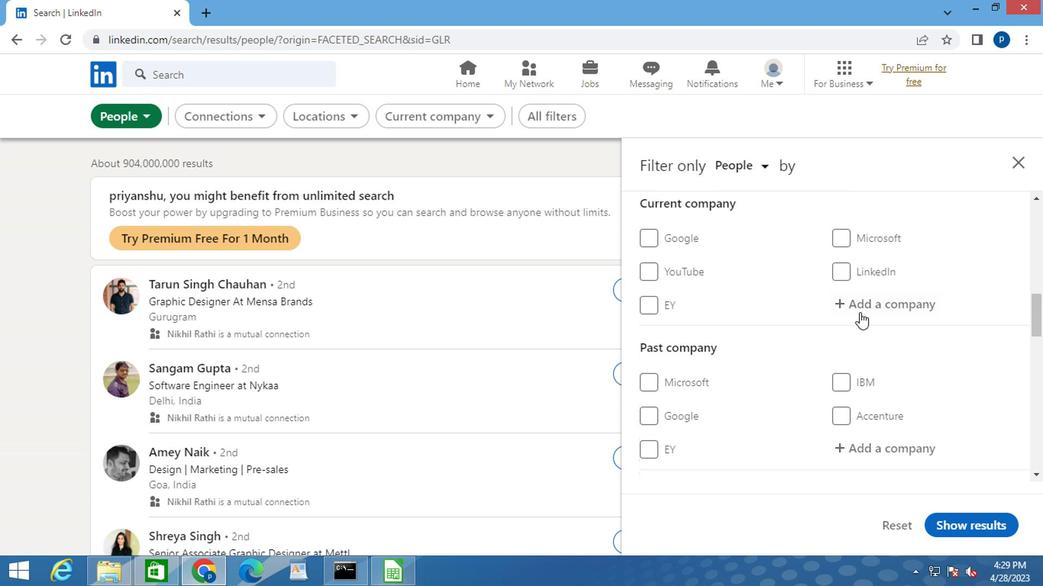 
Action: Mouse moved to (717, 325)
Screenshot: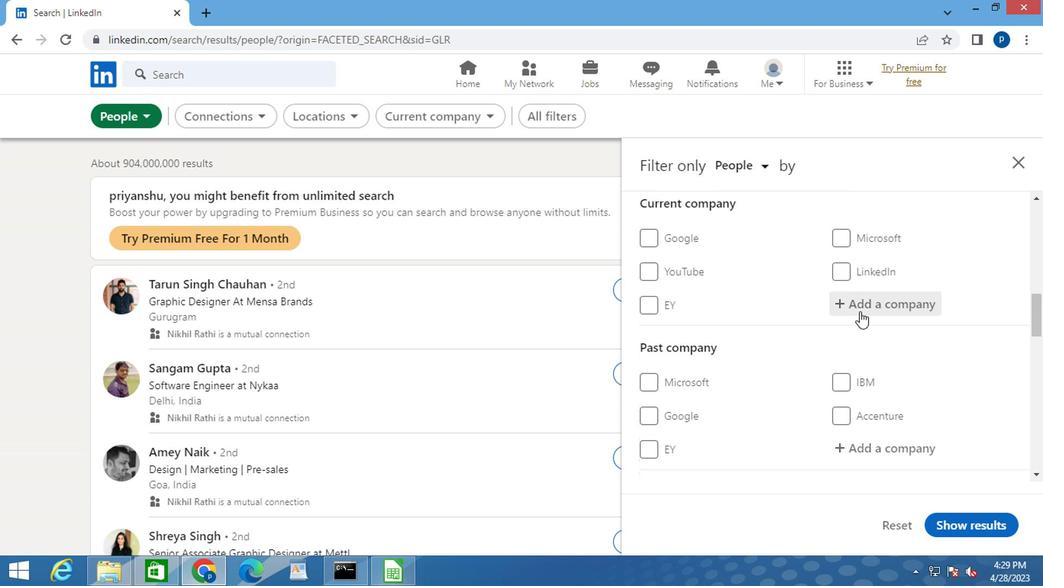 
Action: Key pressed <Key.caps_lock>DLF<Key.space>L<Key.caps_lock>IMITED
Screenshot: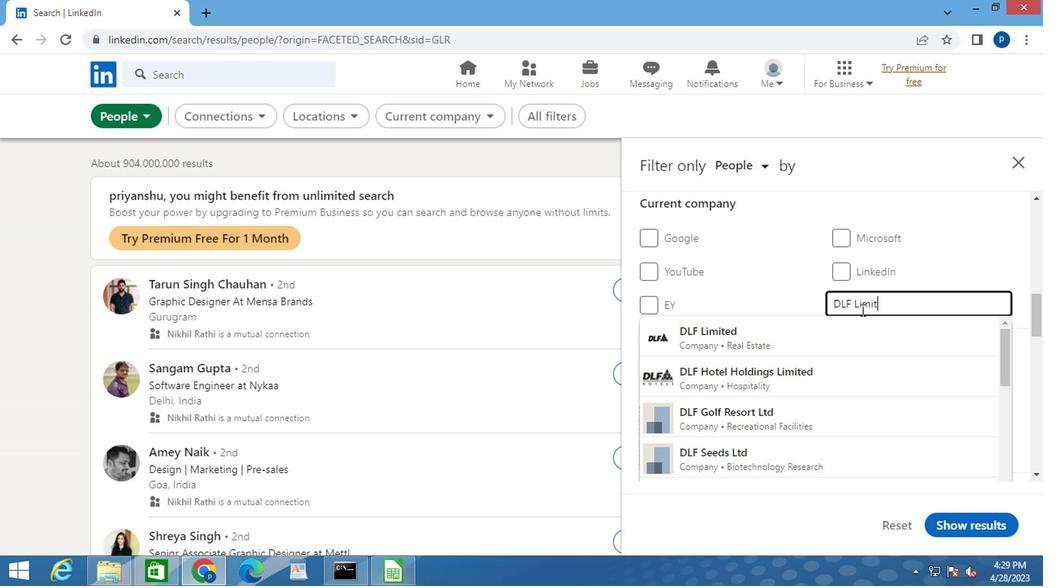 
Action: Mouse moved to (649, 342)
Screenshot: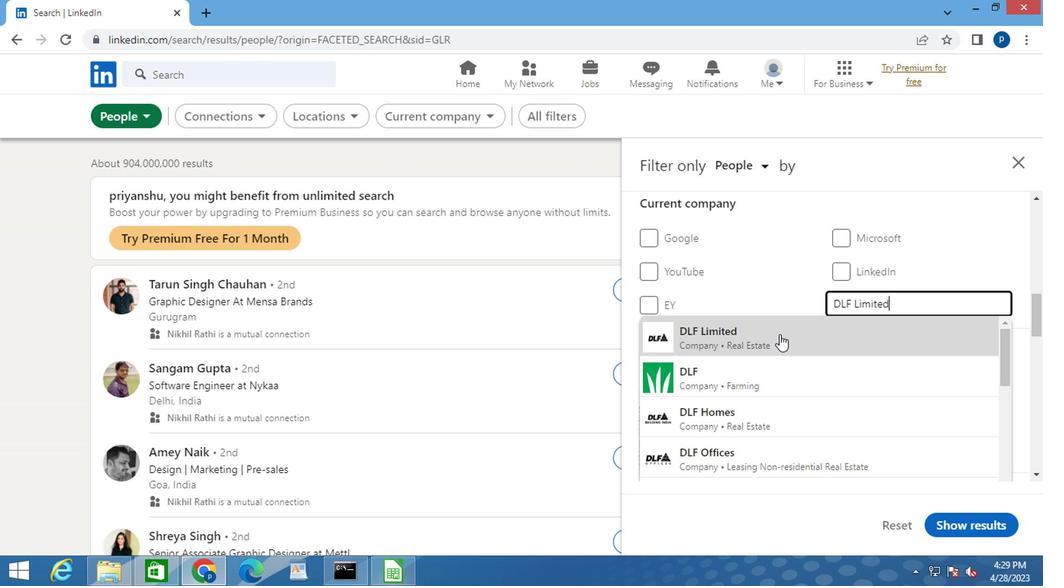 
Action: Mouse pressed left at (649, 342)
Screenshot: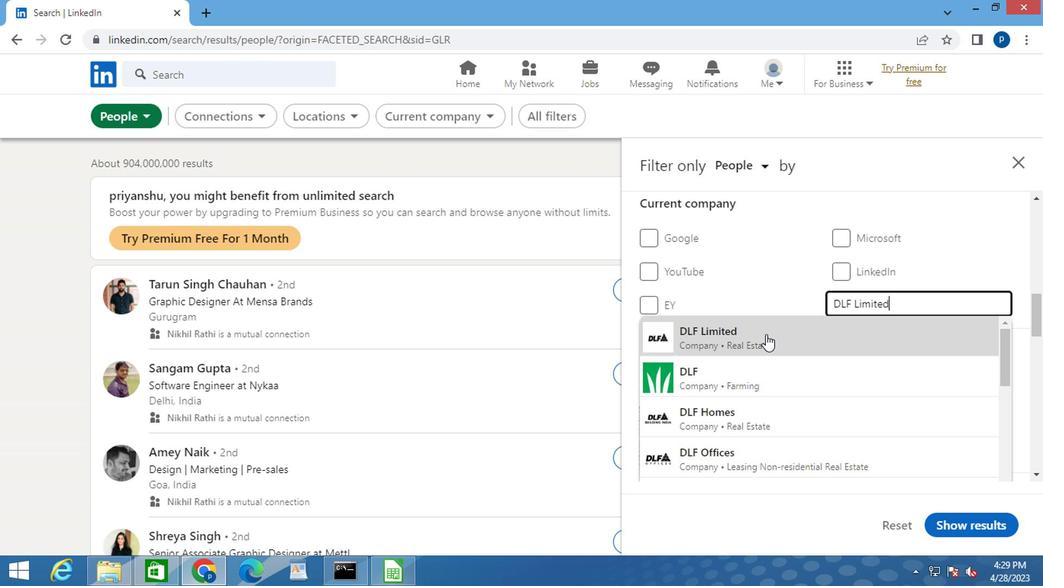 
Action: Mouse moved to (644, 339)
Screenshot: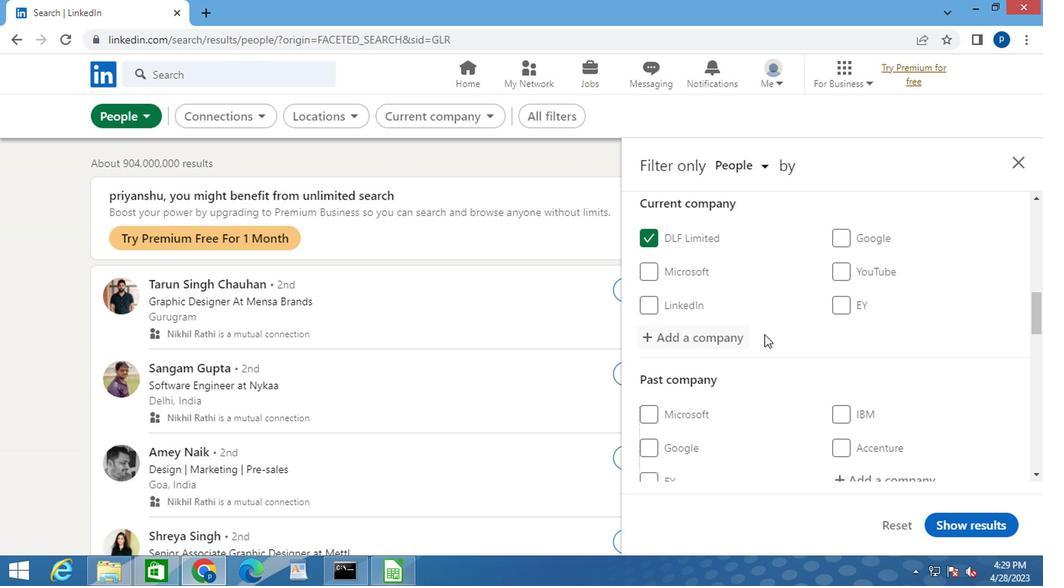 
Action: Mouse scrolled (644, 338) with delta (0, 0)
Screenshot: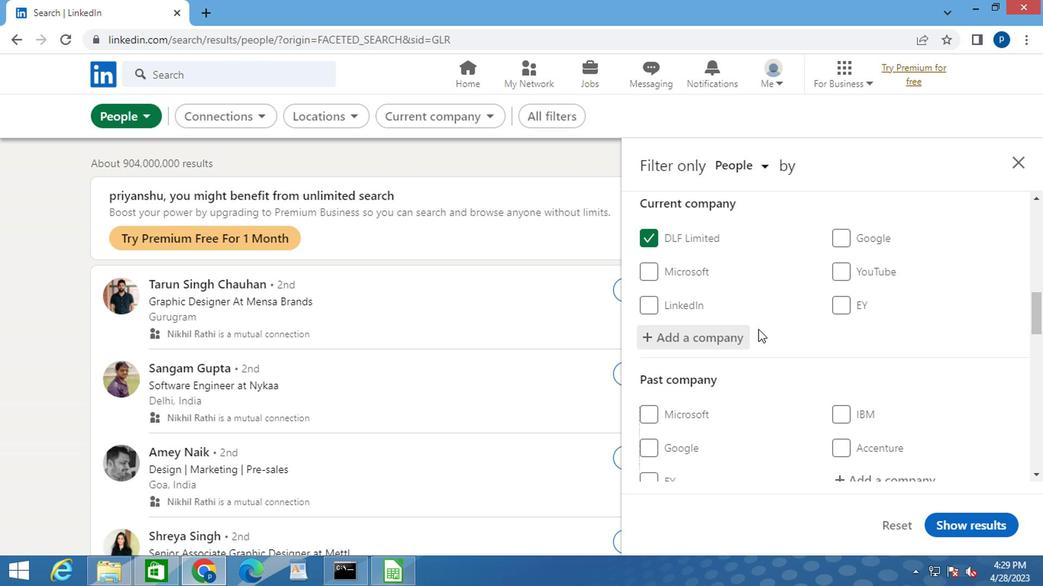 
Action: Mouse scrolled (644, 338) with delta (0, 0)
Screenshot: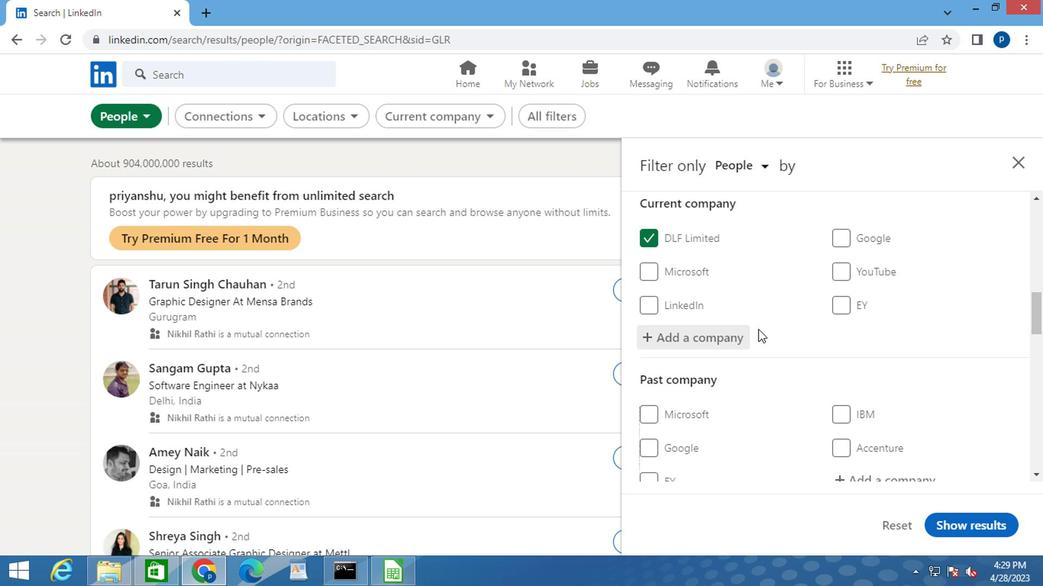
Action: Mouse scrolled (644, 338) with delta (0, 0)
Screenshot: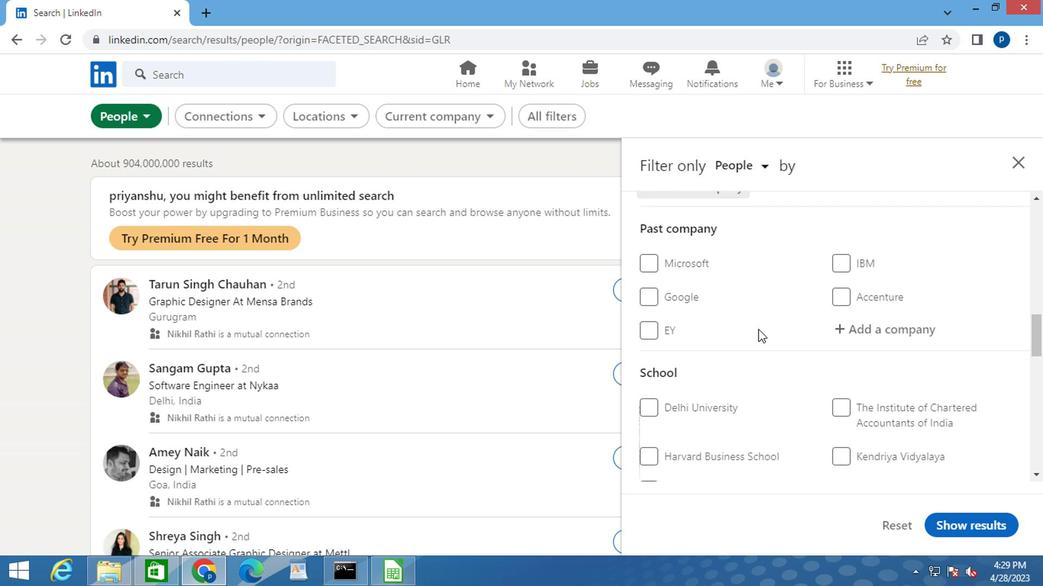 
Action: Mouse moved to (698, 391)
Screenshot: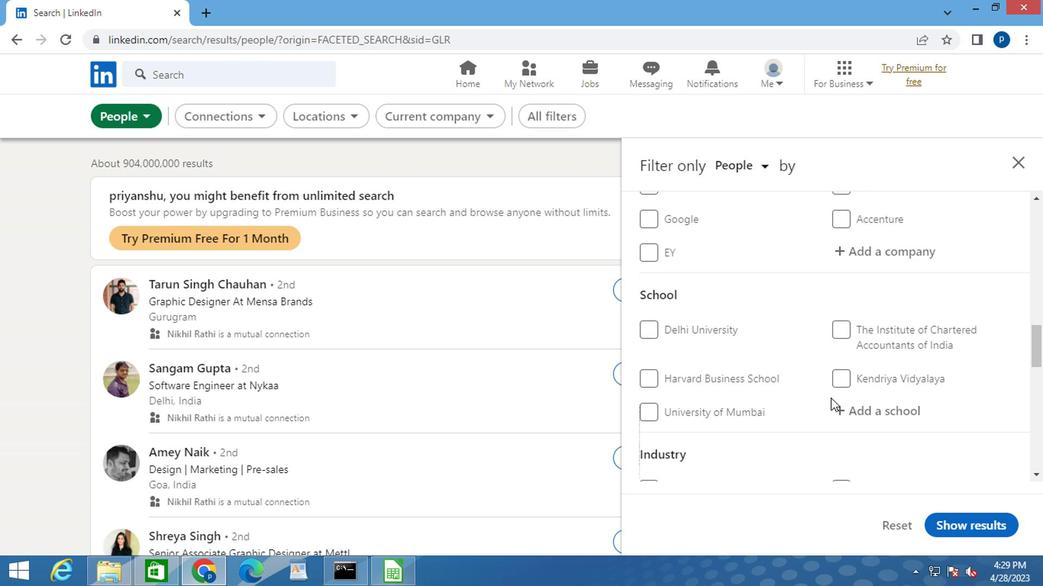 
Action: Mouse pressed left at (698, 391)
Screenshot: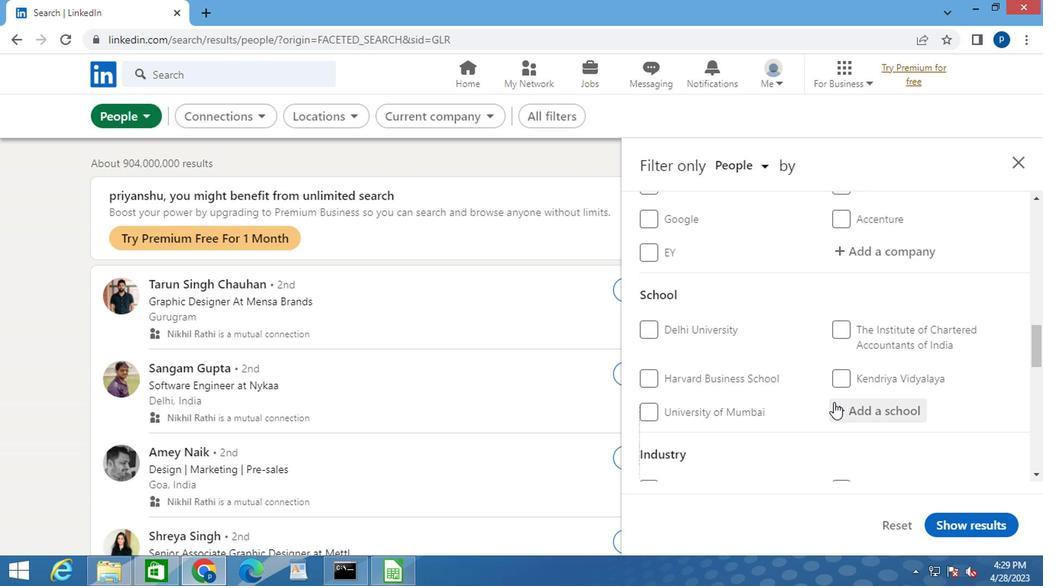 
Action: Mouse moved to (700, 391)
Screenshot: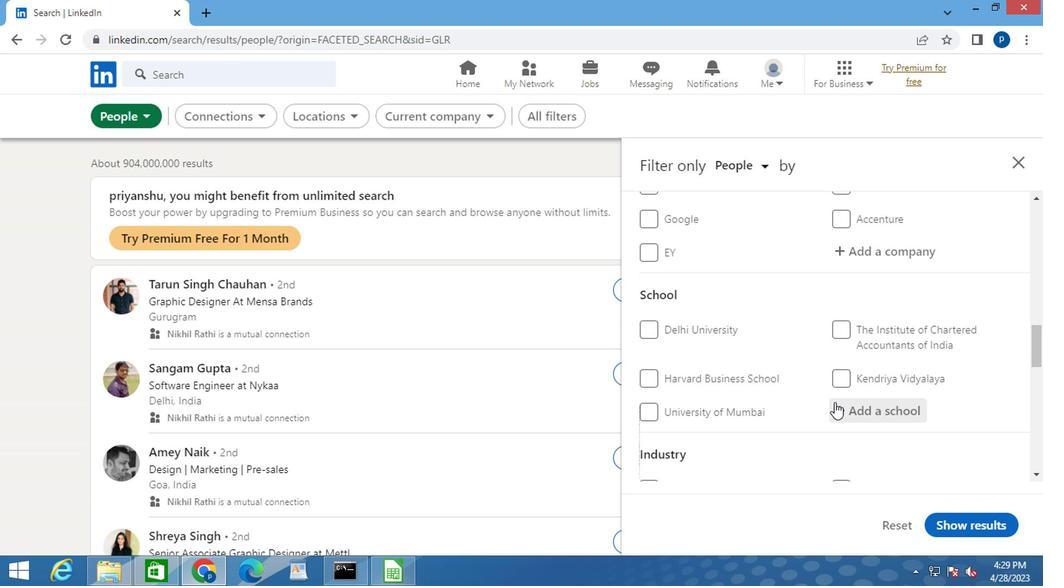 
Action: Key pressed <Key.caps_lock>D<Key.caps_lock>AYAWATI<Key.space>
Screenshot: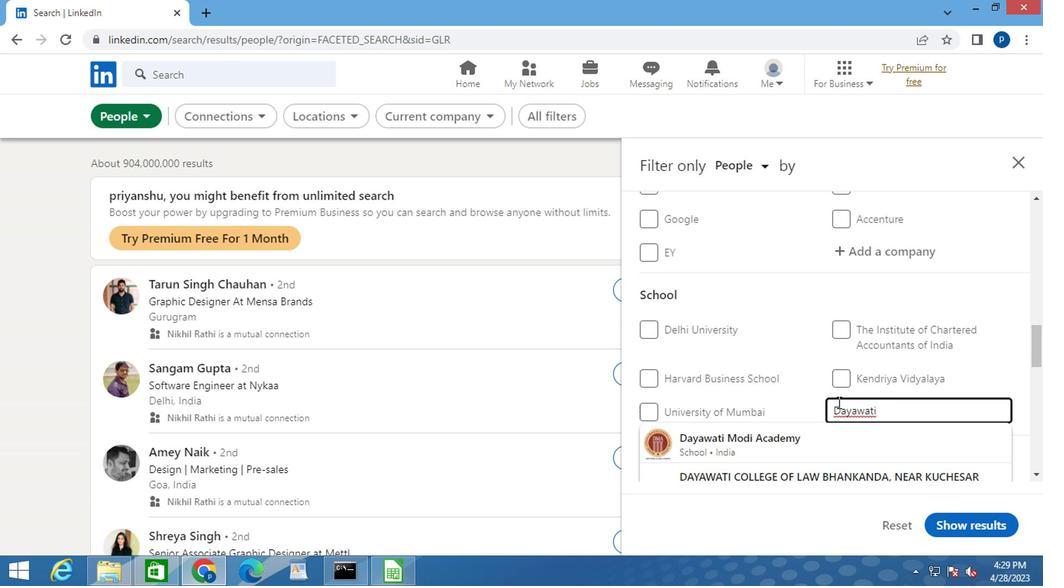 
Action: Mouse moved to (672, 419)
Screenshot: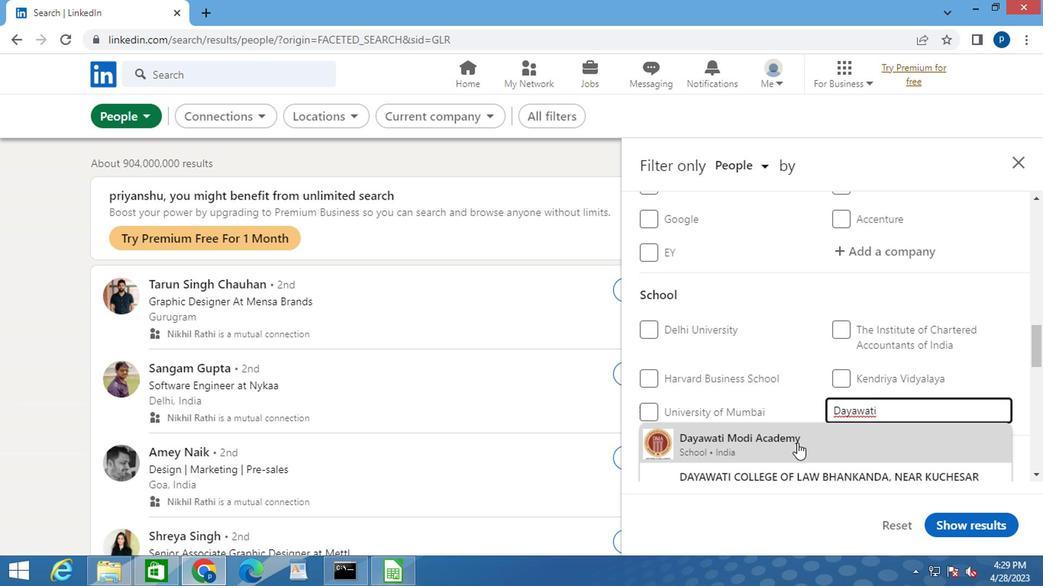
Action: Mouse pressed left at (672, 419)
Screenshot: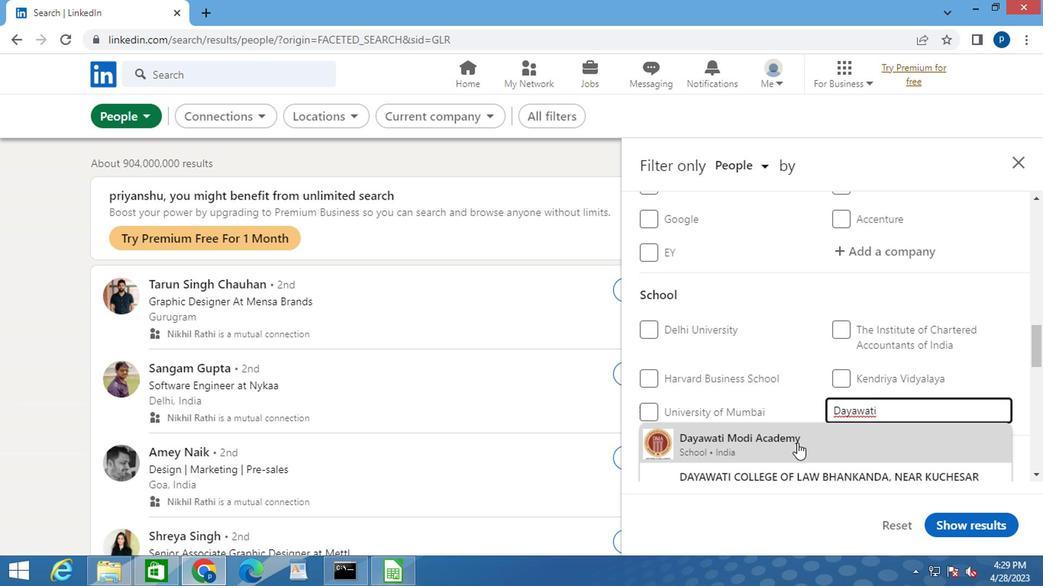 
Action: Mouse moved to (659, 395)
Screenshot: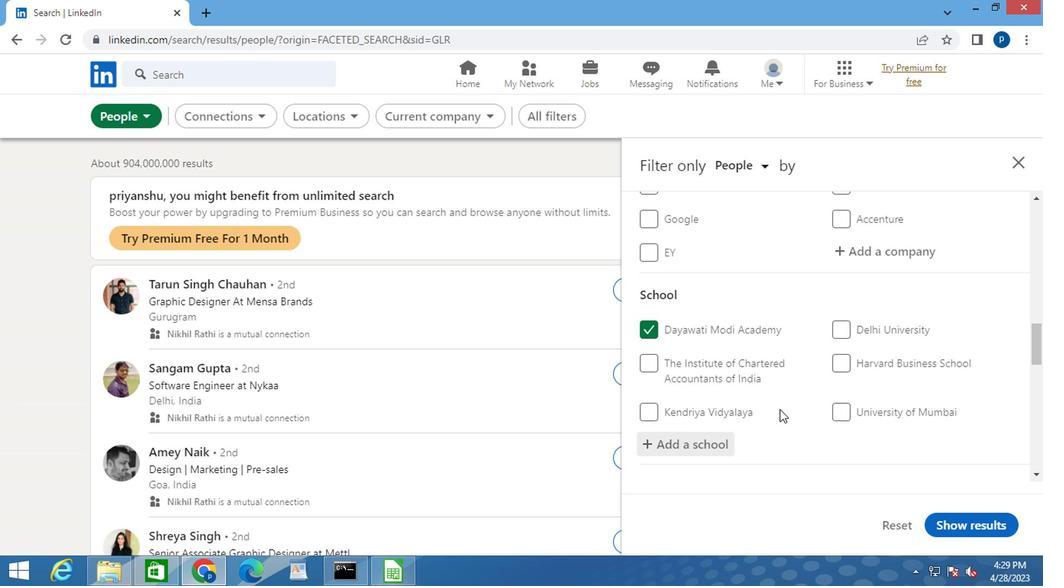 
Action: Mouse scrolled (659, 394) with delta (0, 0)
Screenshot: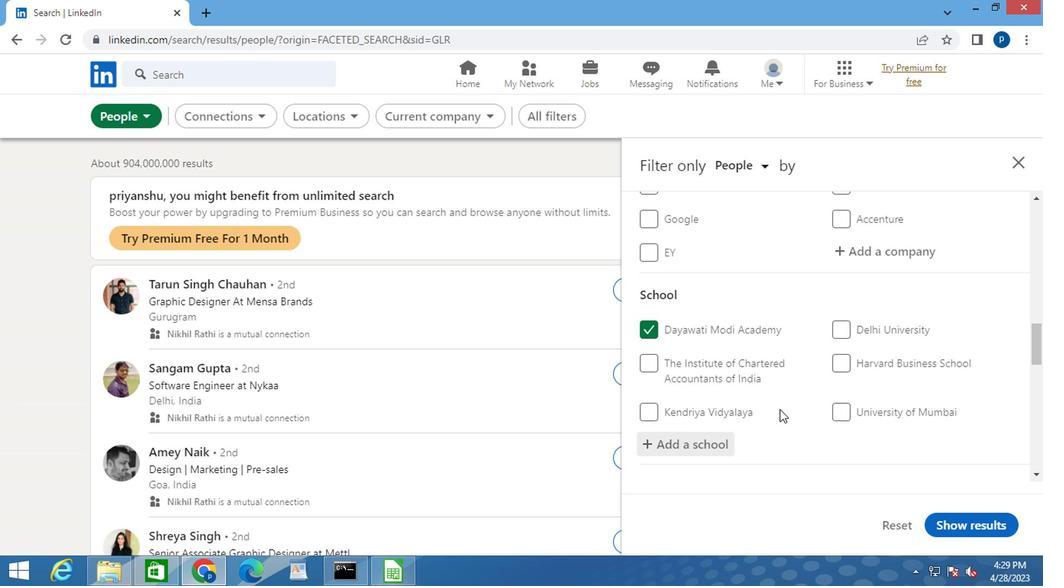 
Action: Mouse scrolled (659, 394) with delta (0, 0)
Screenshot: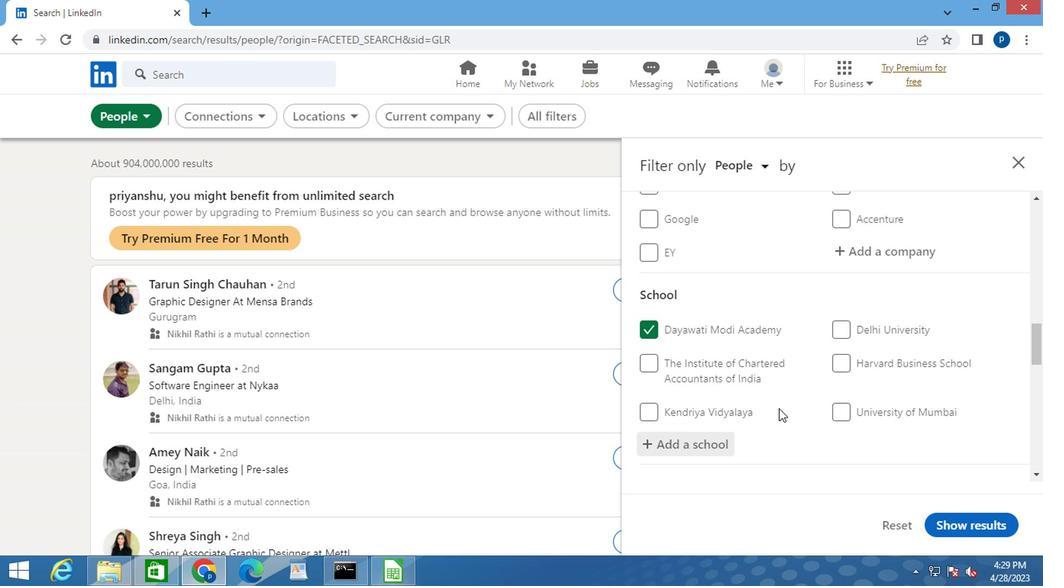 
Action: Mouse moved to (656, 392)
Screenshot: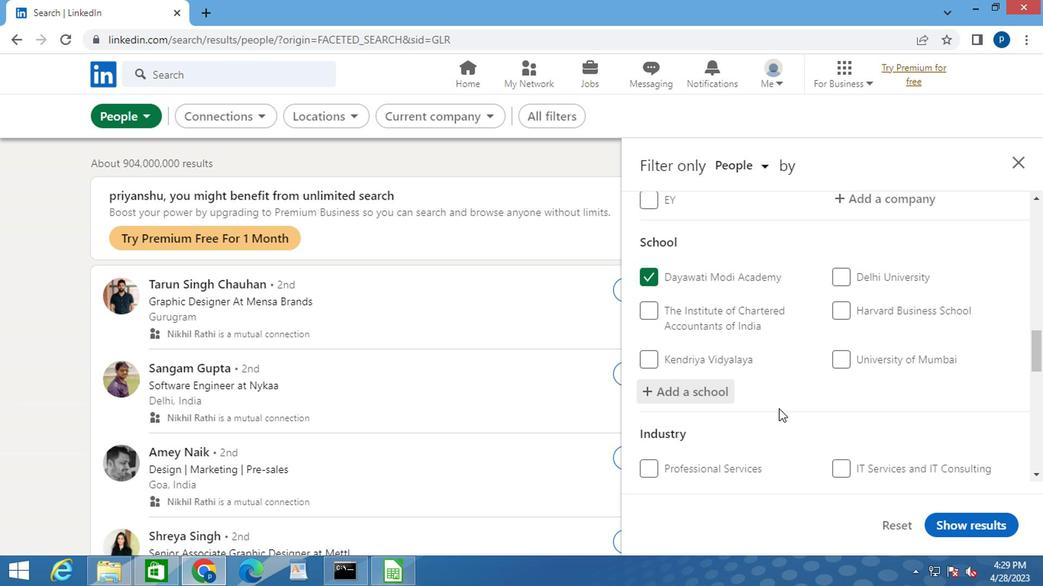 
Action: Mouse scrolled (656, 391) with delta (0, 0)
Screenshot: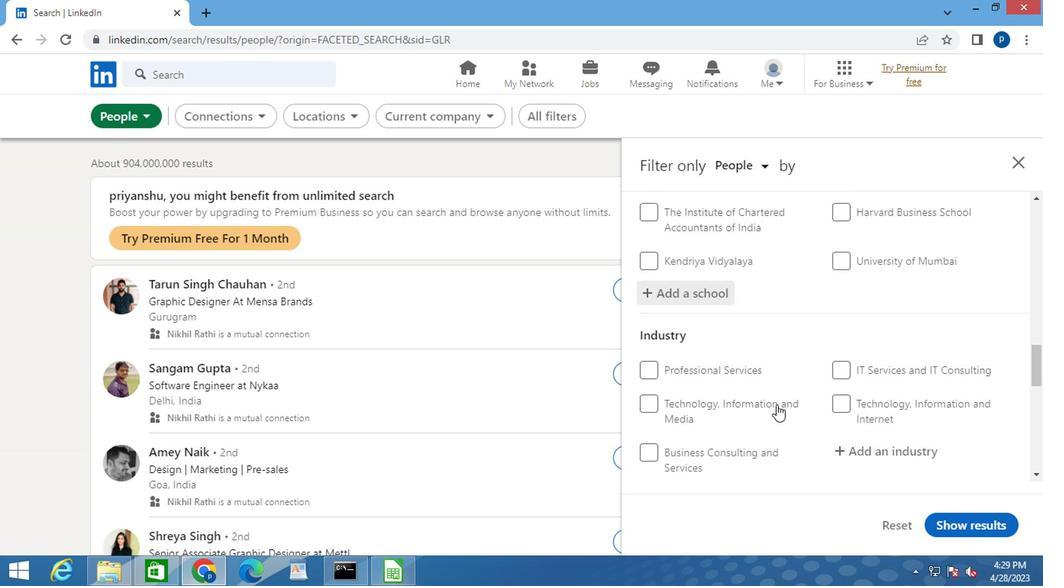 
Action: Mouse moved to (655, 391)
Screenshot: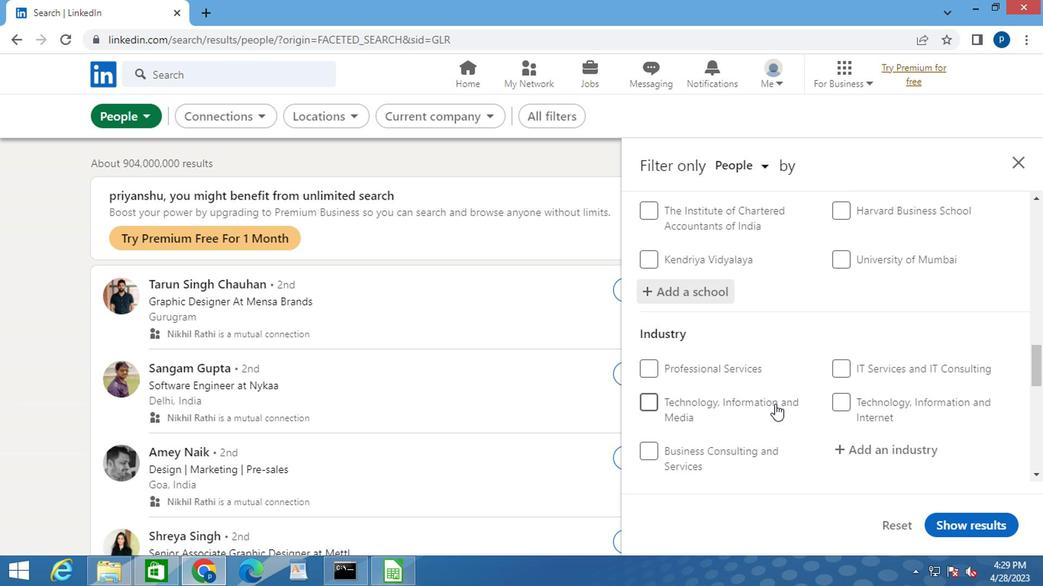 
Action: Mouse scrolled (655, 391) with delta (0, 0)
Screenshot: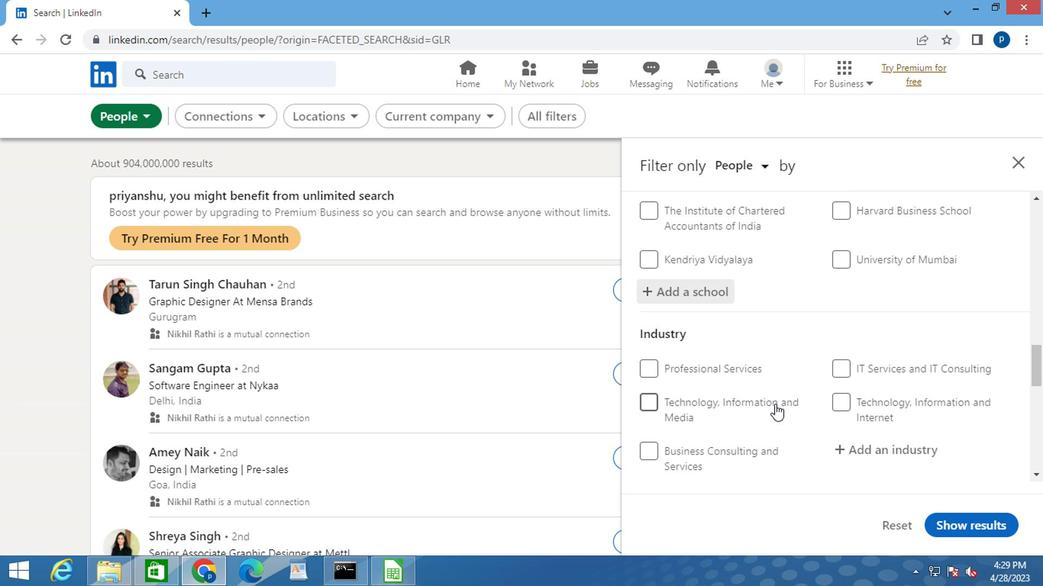 
Action: Mouse moved to (717, 318)
Screenshot: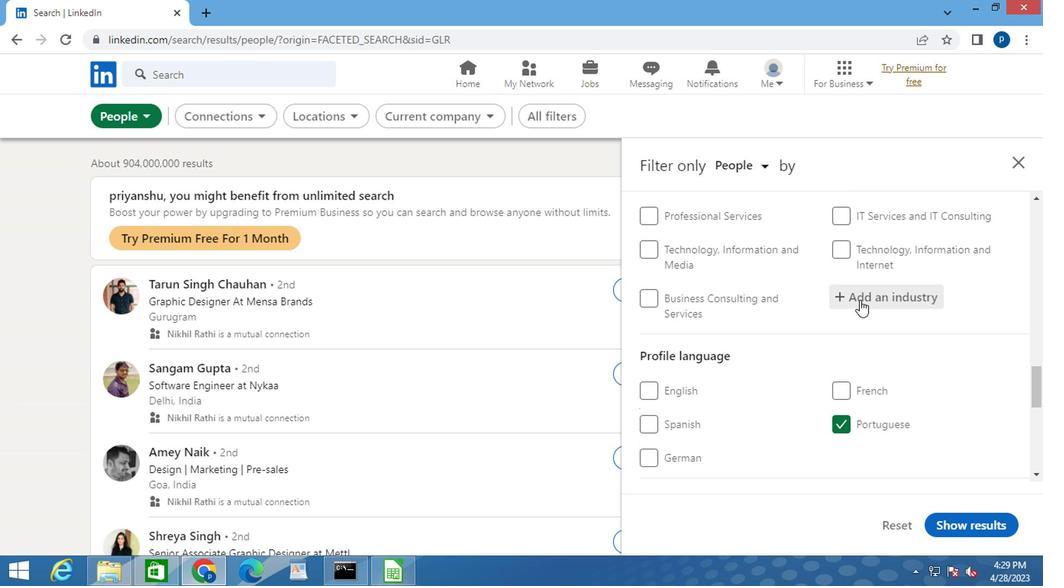 
Action: Mouse scrolled (717, 319) with delta (0, 0)
Screenshot: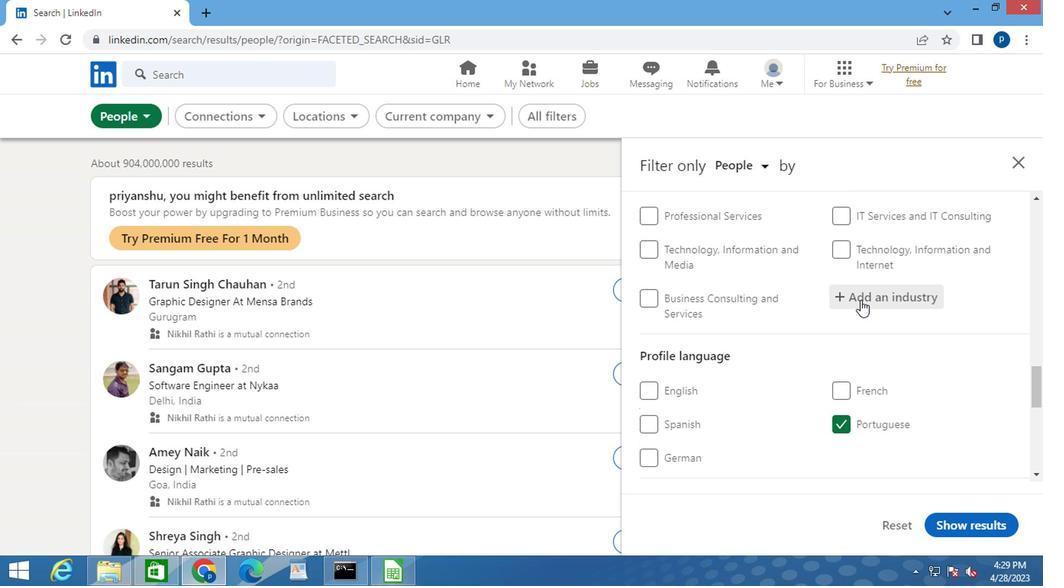 
Action: Mouse moved to (707, 364)
Screenshot: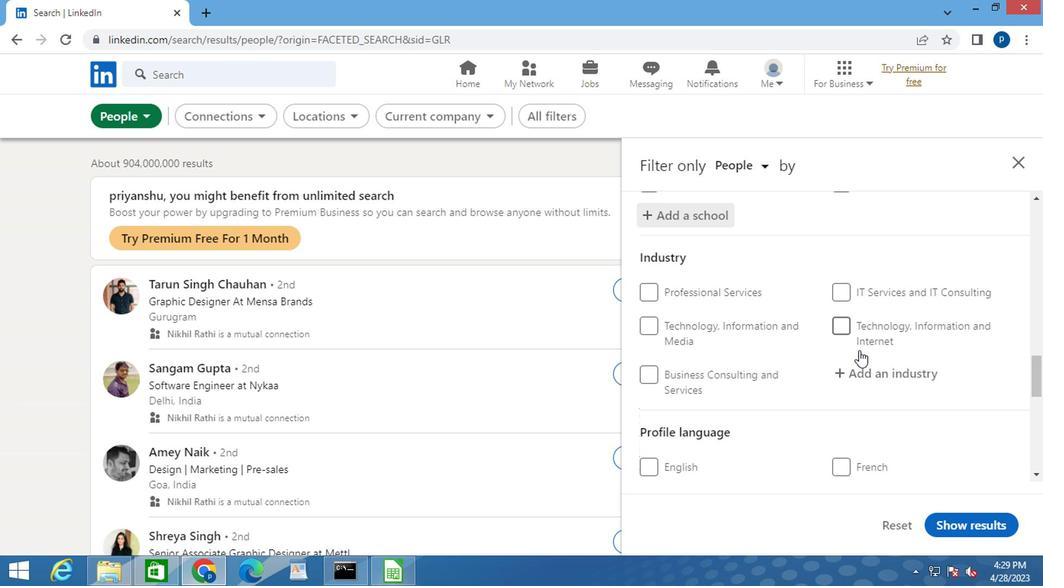 
Action: Mouse pressed left at (707, 364)
Screenshot: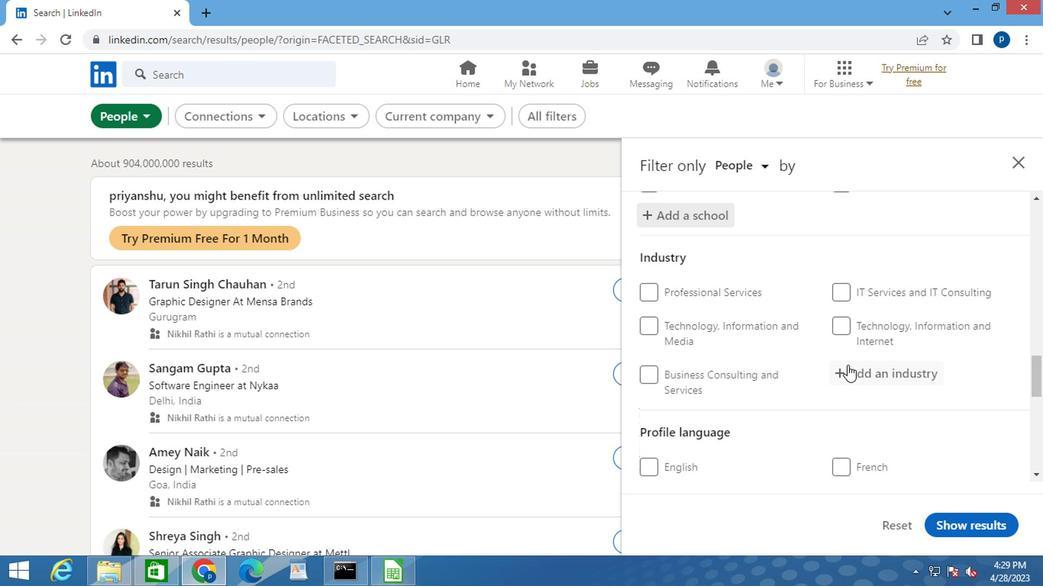 
Action: Mouse moved to (707, 365)
Screenshot: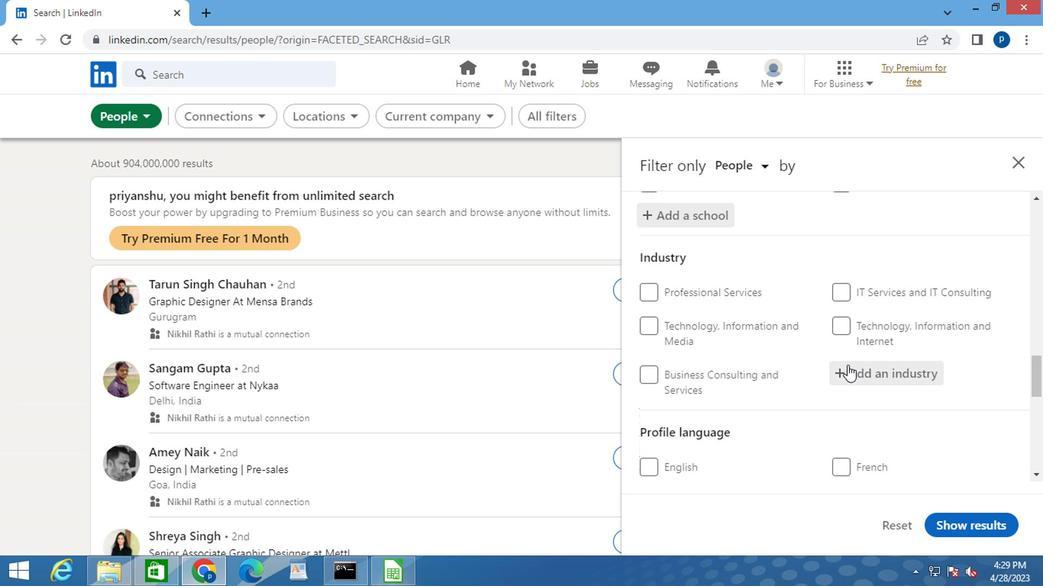 
Action: Key pressed <Key.caps_lock>D<Key.caps_lock>ENTIST
Screenshot: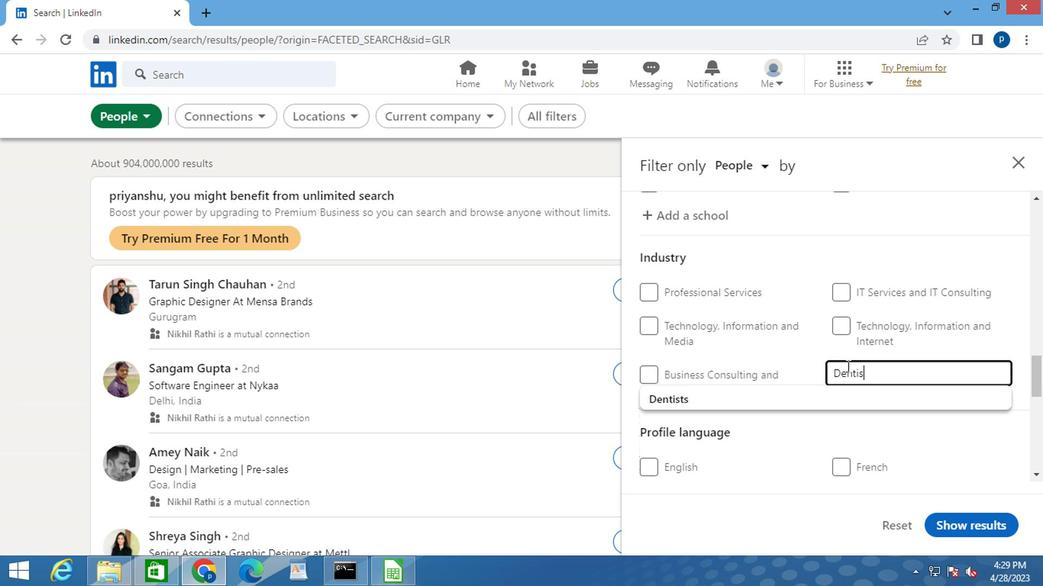 
Action: Mouse moved to (609, 381)
Screenshot: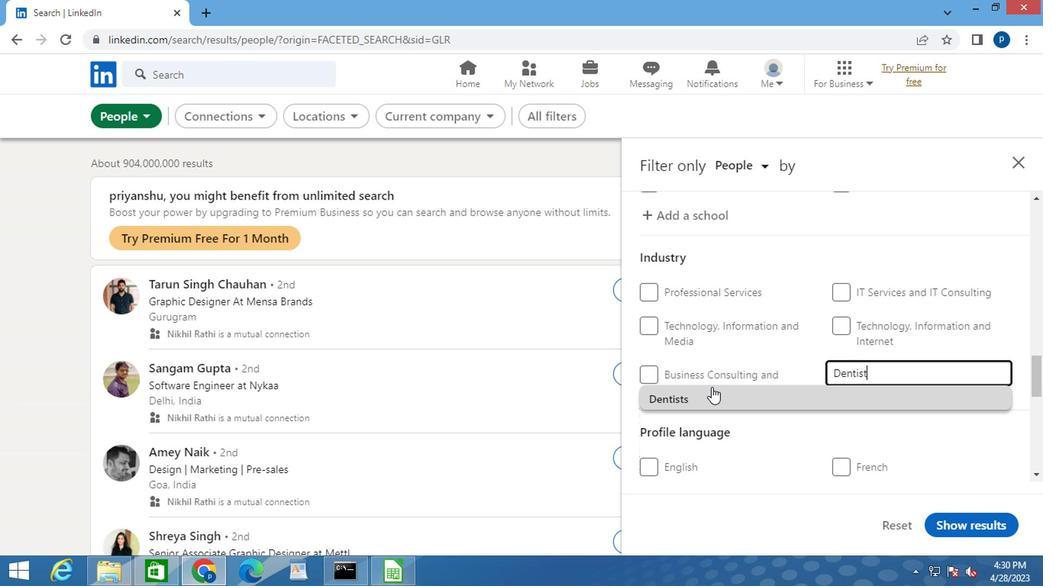 
Action: Mouse pressed left at (609, 381)
Screenshot: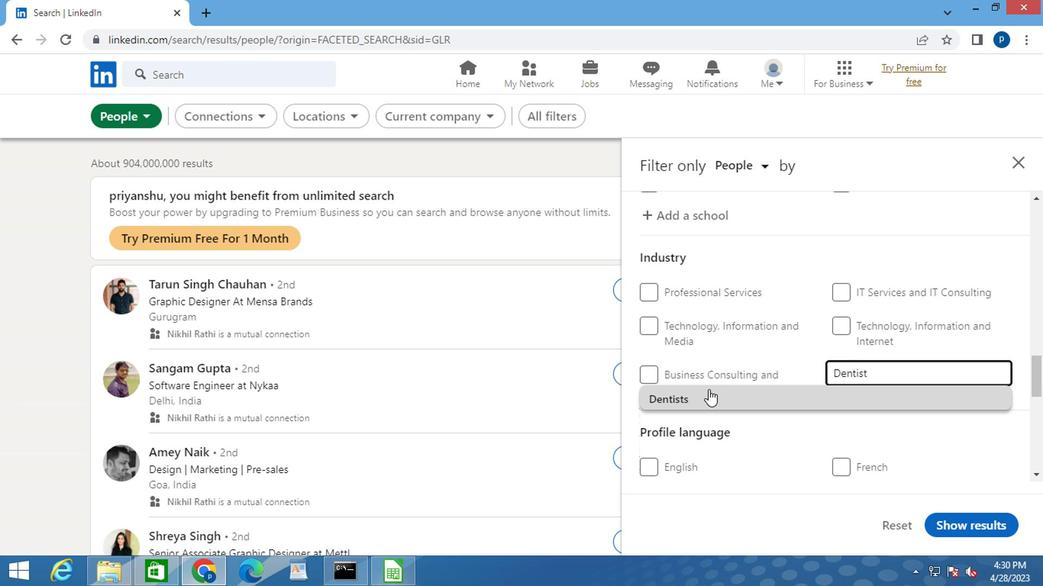 
Action: Mouse moved to (615, 374)
Screenshot: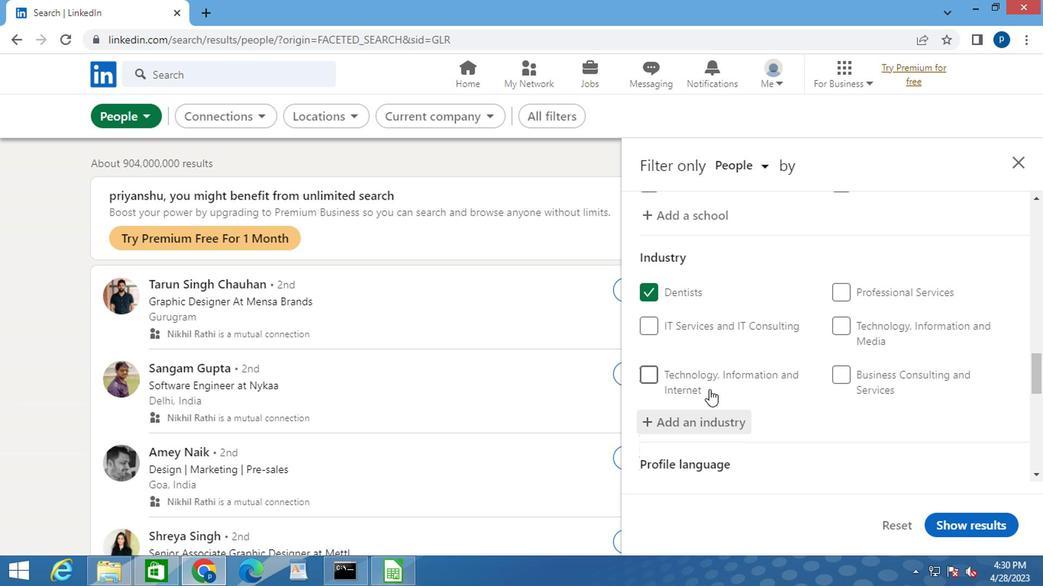 
Action: Mouse scrolled (615, 374) with delta (0, 0)
Screenshot: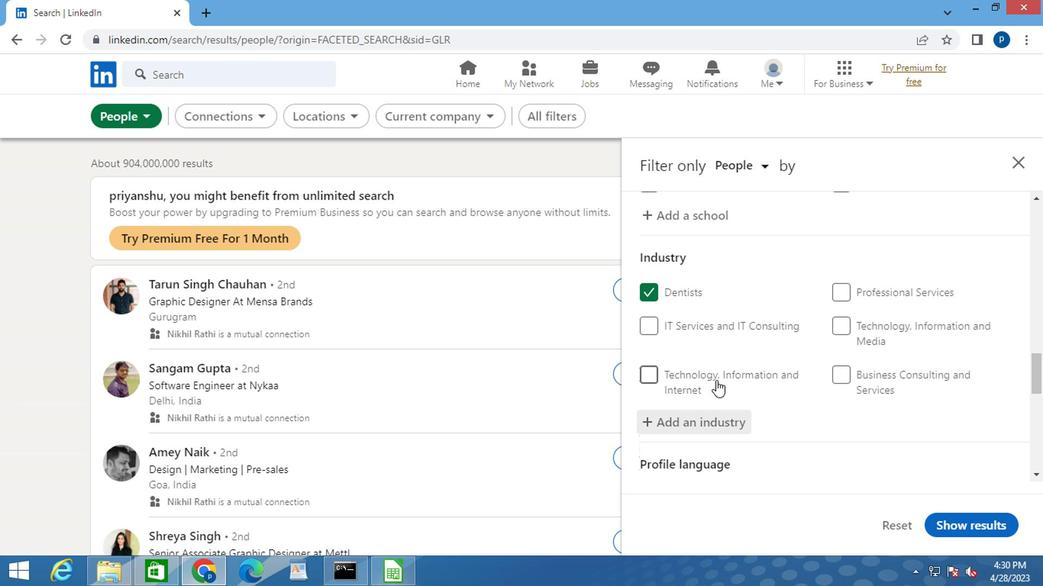 
Action: Mouse scrolled (615, 374) with delta (0, 0)
Screenshot: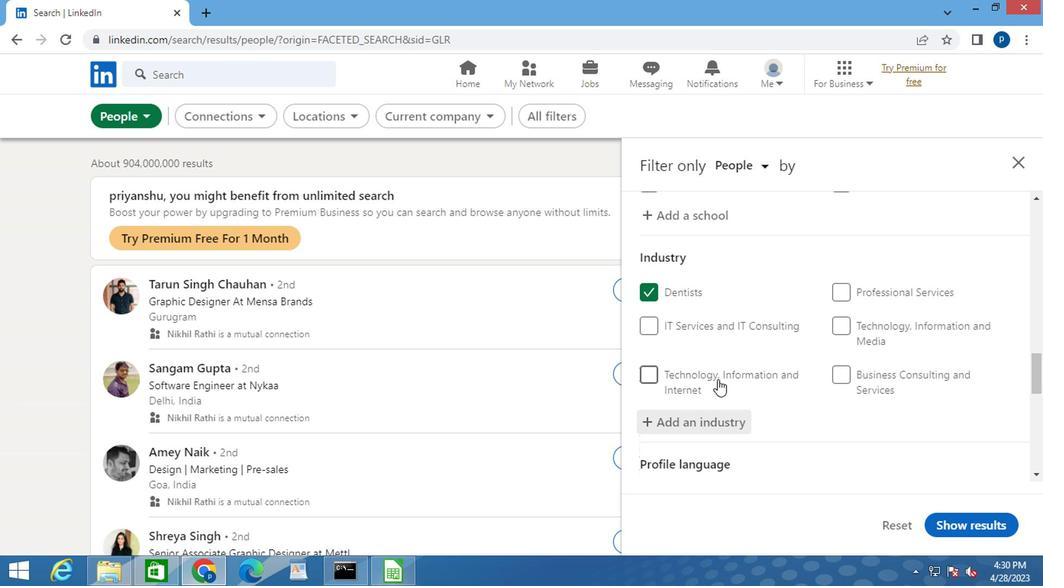 
Action: Mouse moved to (619, 373)
Screenshot: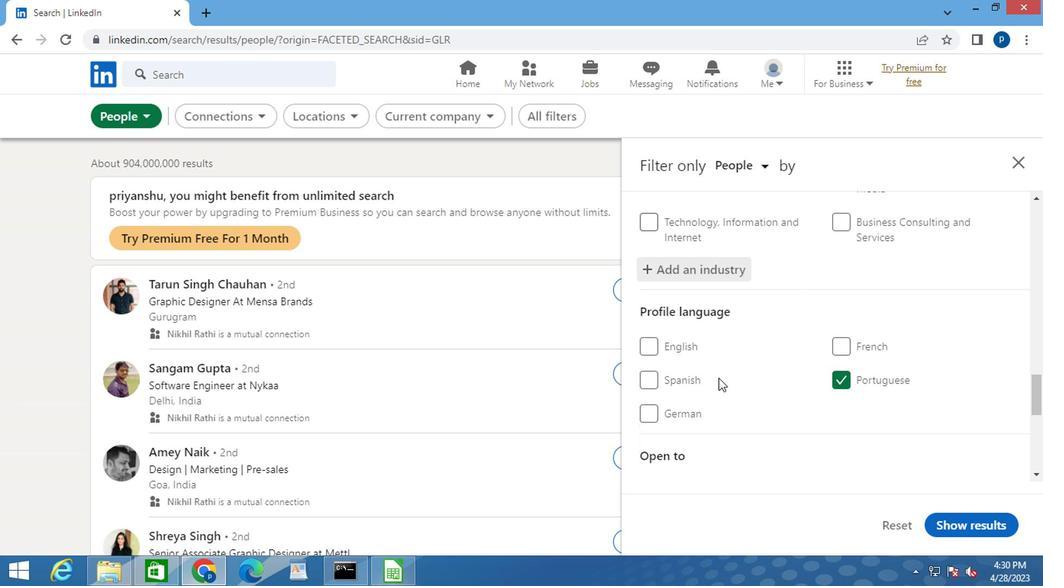 
Action: Mouse scrolled (619, 373) with delta (0, 0)
Screenshot: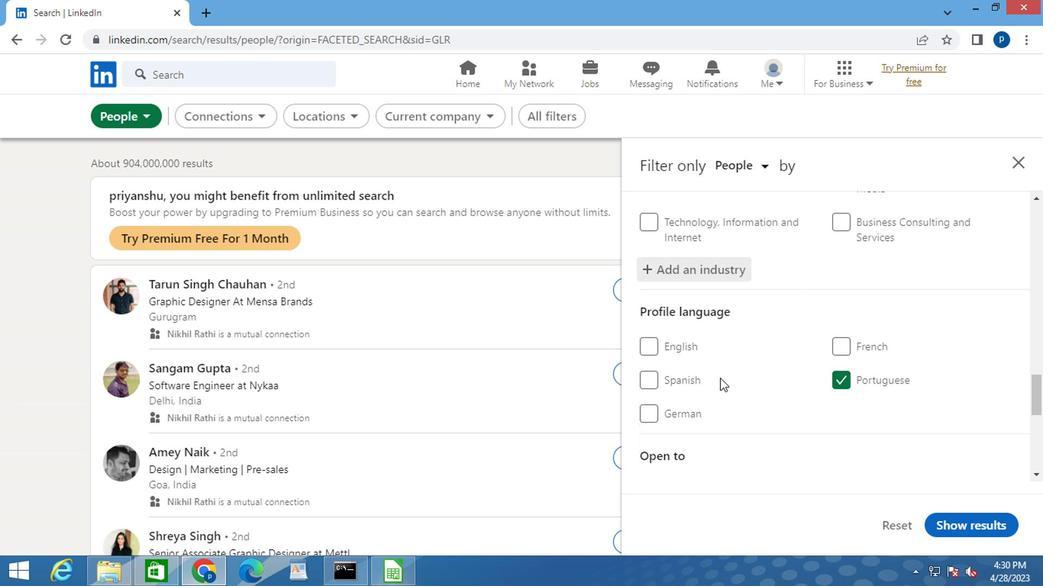 
Action: Mouse scrolled (619, 373) with delta (0, 0)
Screenshot: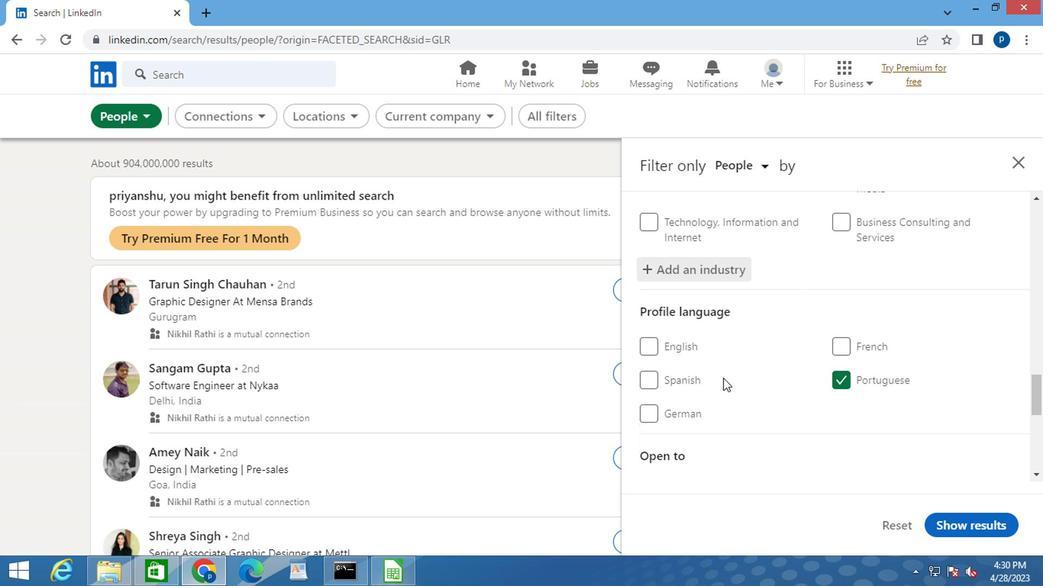 
Action: Mouse moved to (620, 373)
Screenshot: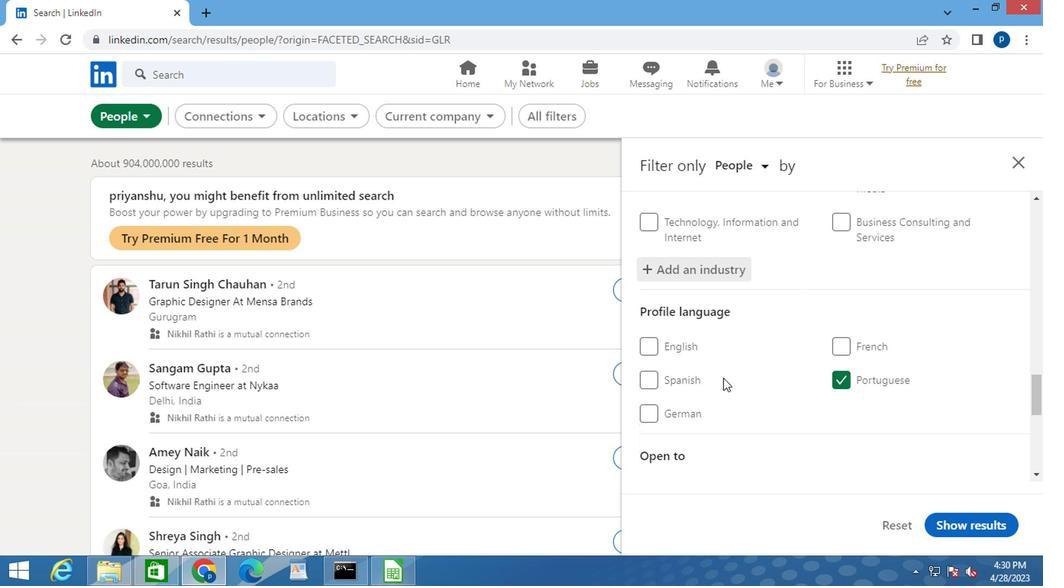 
Action: Mouse scrolled (620, 373) with delta (0, 0)
Screenshot: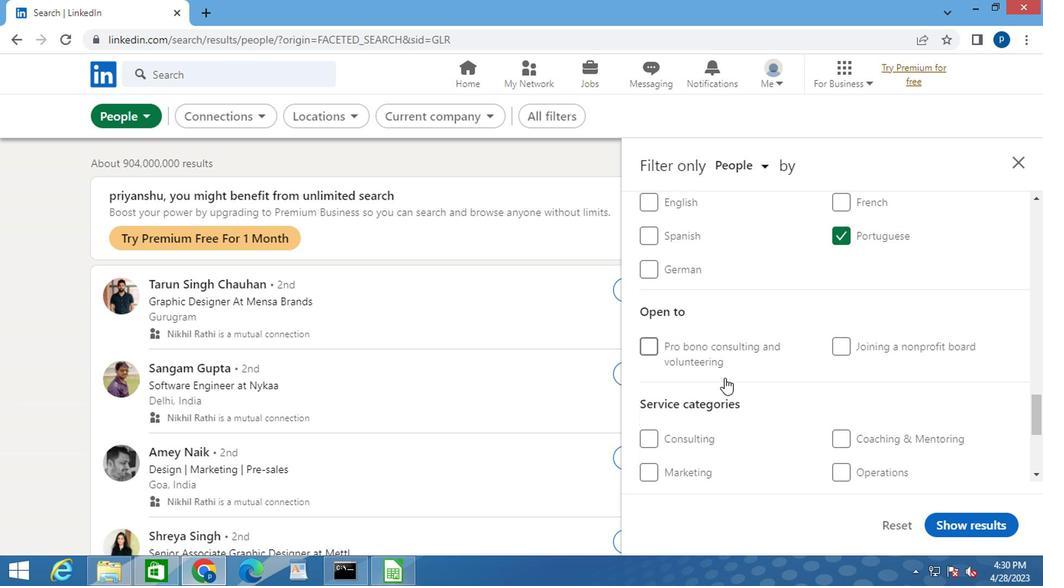 
Action: Mouse scrolled (620, 373) with delta (0, 0)
Screenshot: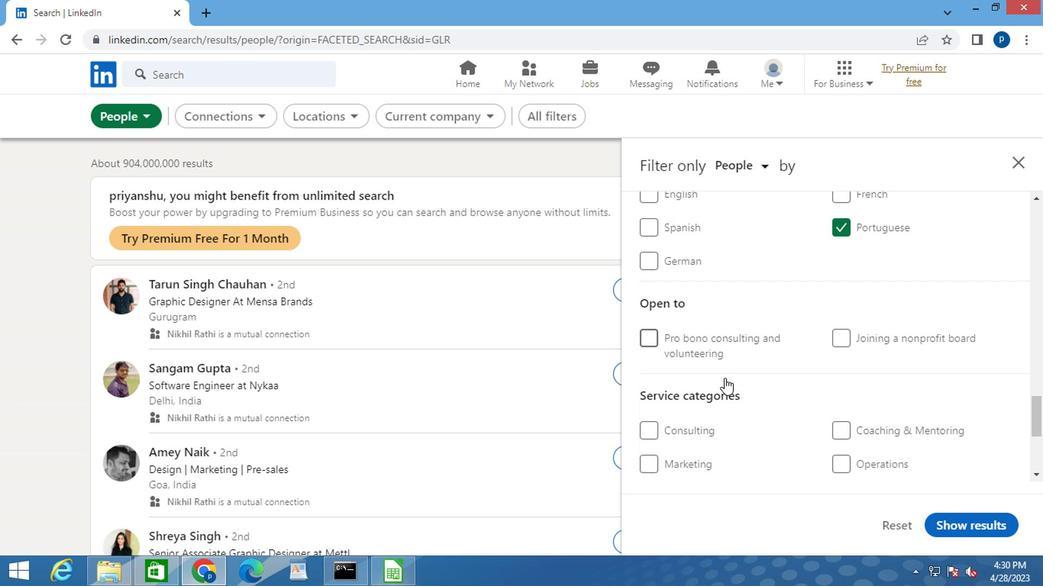 
Action: Mouse moved to (710, 348)
Screenshot: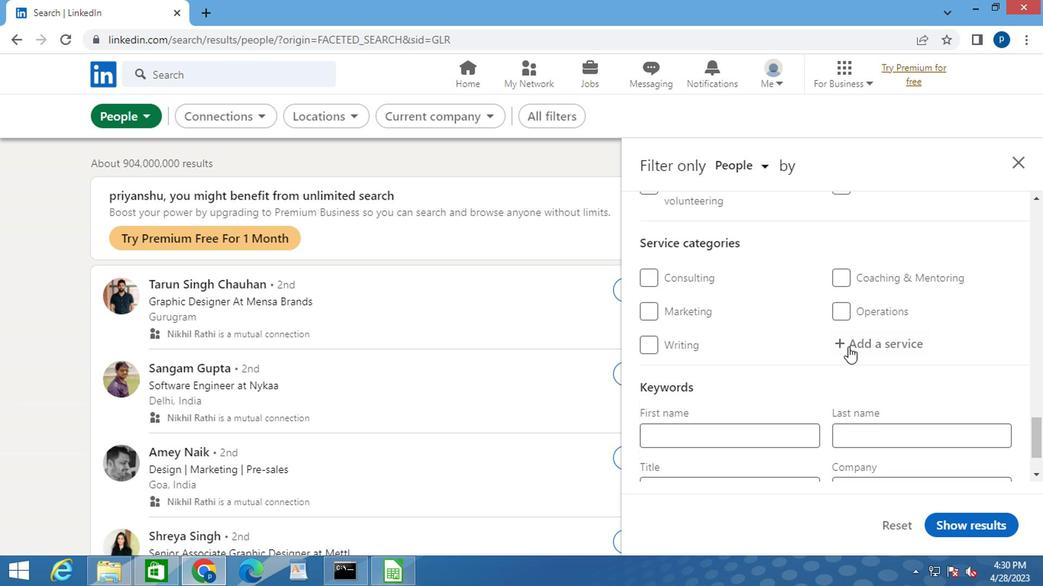 
Action: Mouse pressed left at (710, 348)
Screenshot: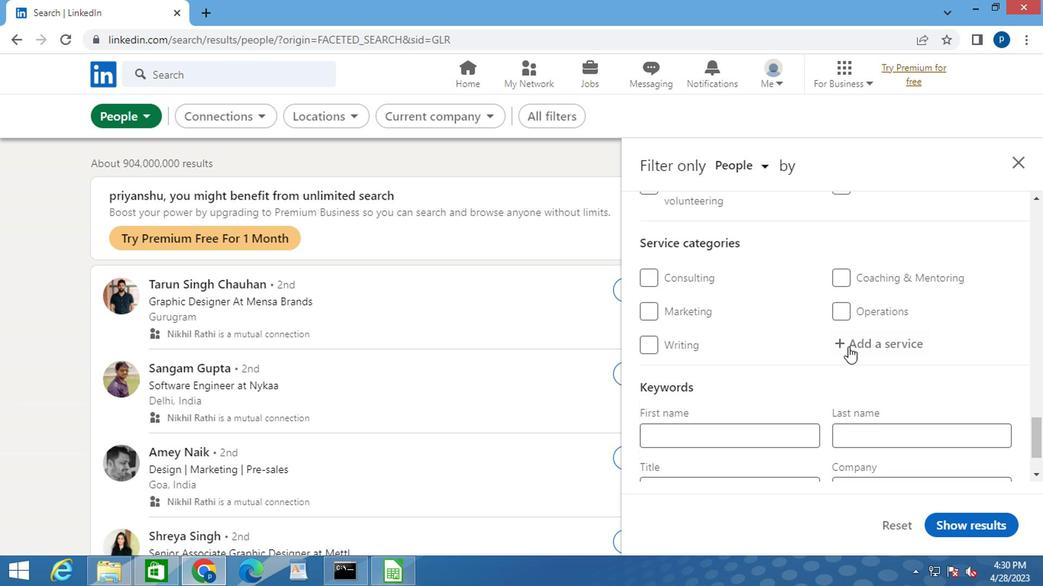 
Action: Key pressed <Key.caps_lock>M<Key.caps_lock>ORTGAGE
Screenshot: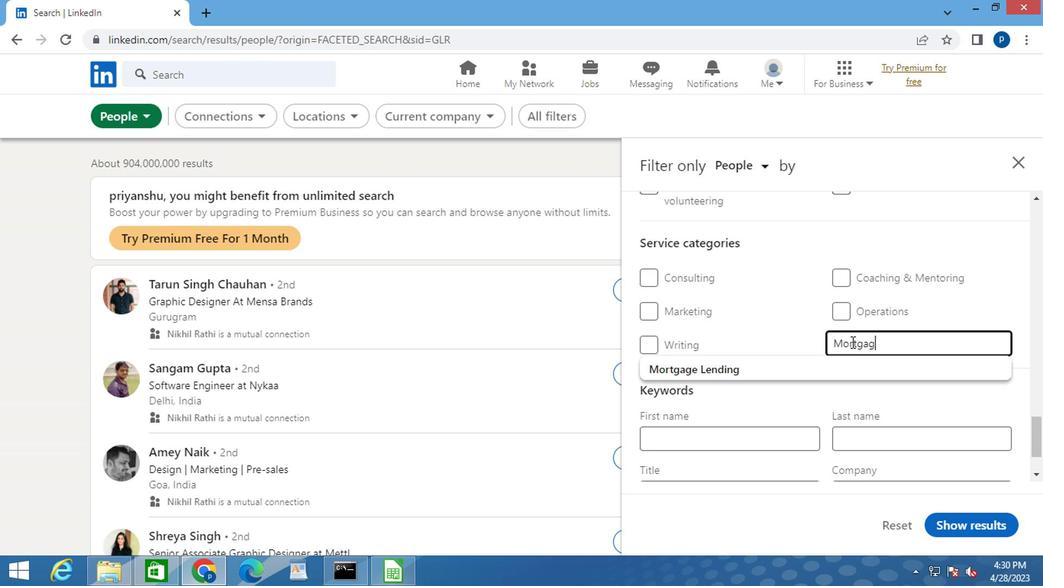 
Action: Mouse moved to (619, 368)
Screenshot: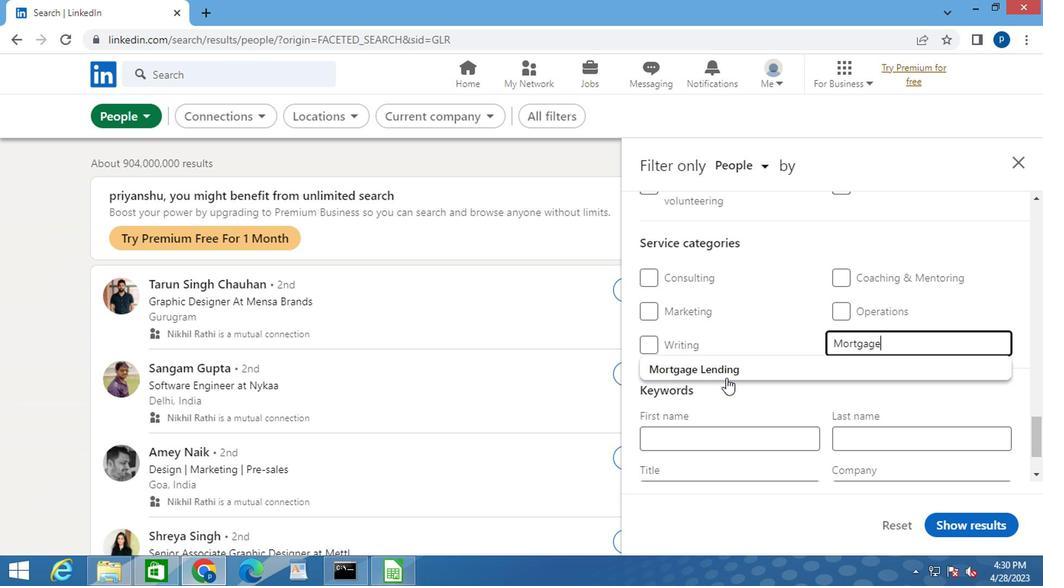 
Action: Mouse pressed left at (619, 368)
Screenshot: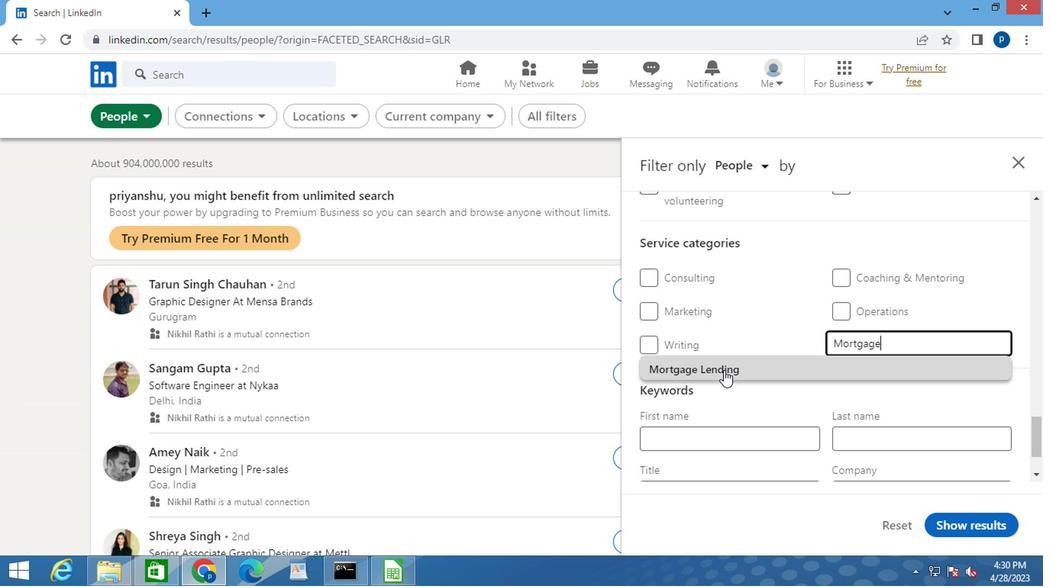 
Action: Mouse moved to (619, 369)
Screenshot: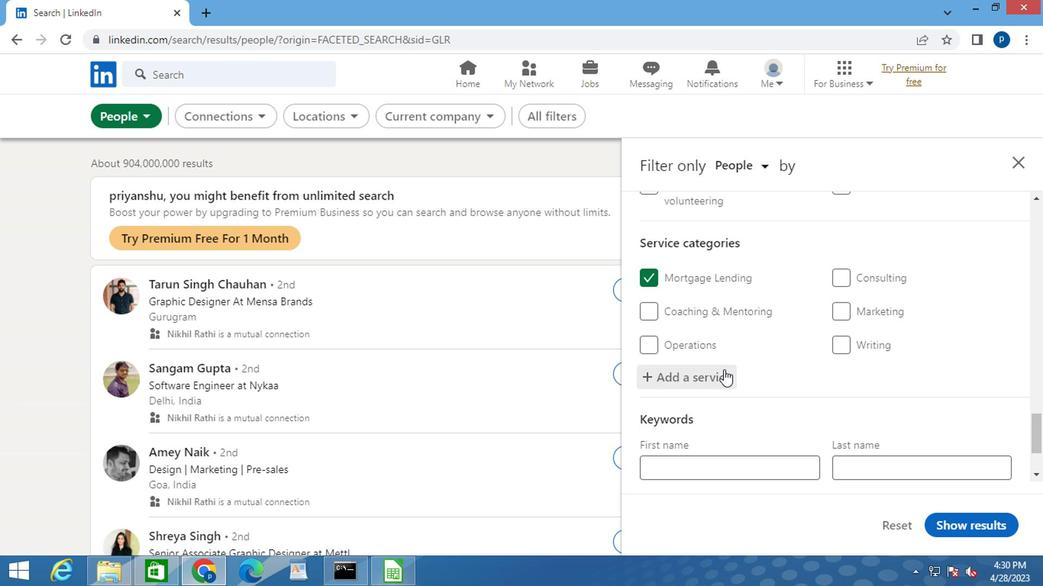 
Action: Mouse scrolled (619, 368) with delta (0, 0)
Screenshot: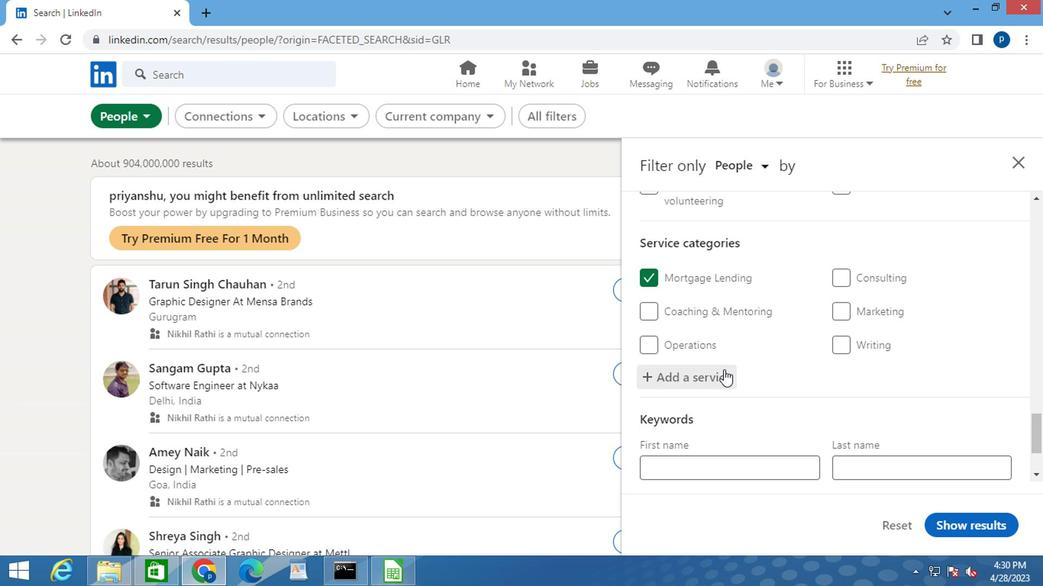 
Action: Mouse moved to (619, 369)
Screenshot: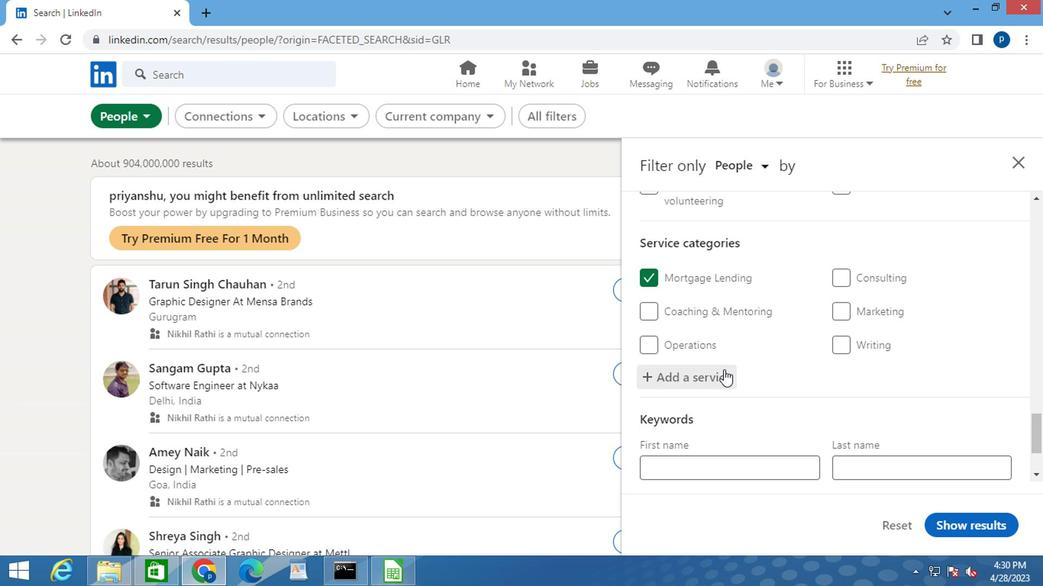 
Action: Mouse scrolled (619, 368) with delta (0, 0)
Screenshot: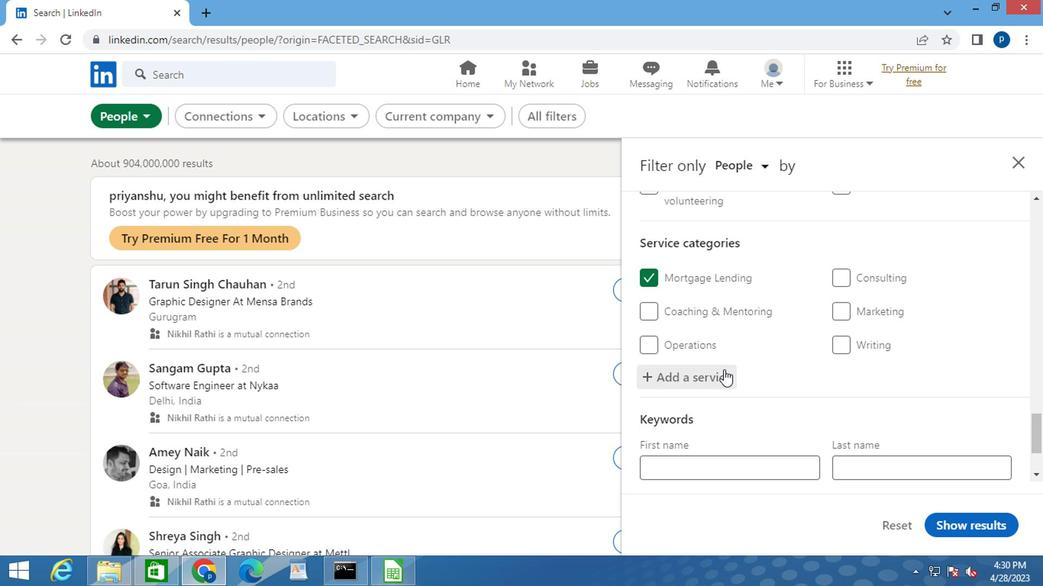 
Action: Mouse moved to (601, 395)
Screenshot: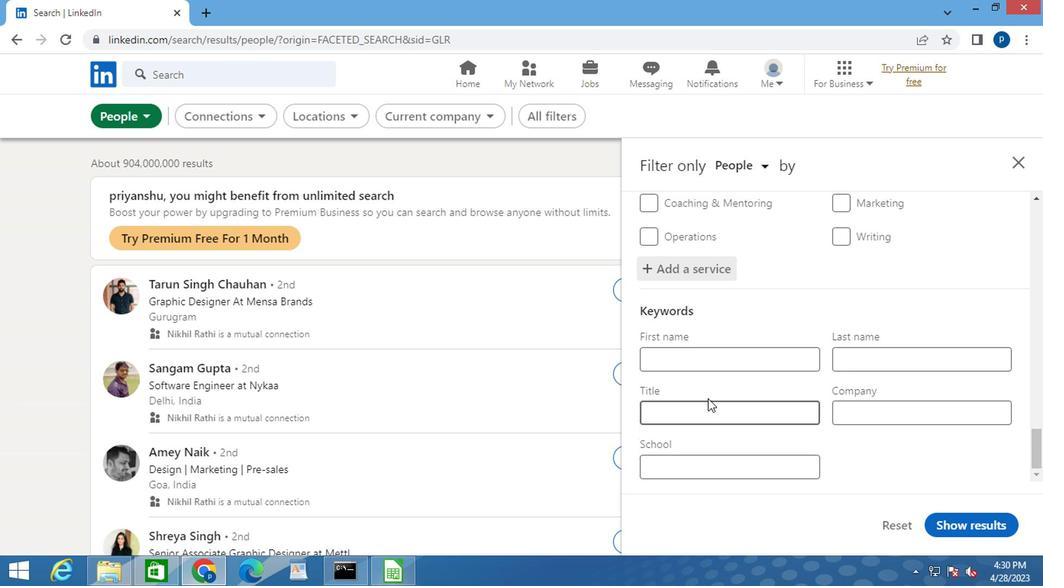 
Action: Mouse pressed left at (601, 395)
Screenshot: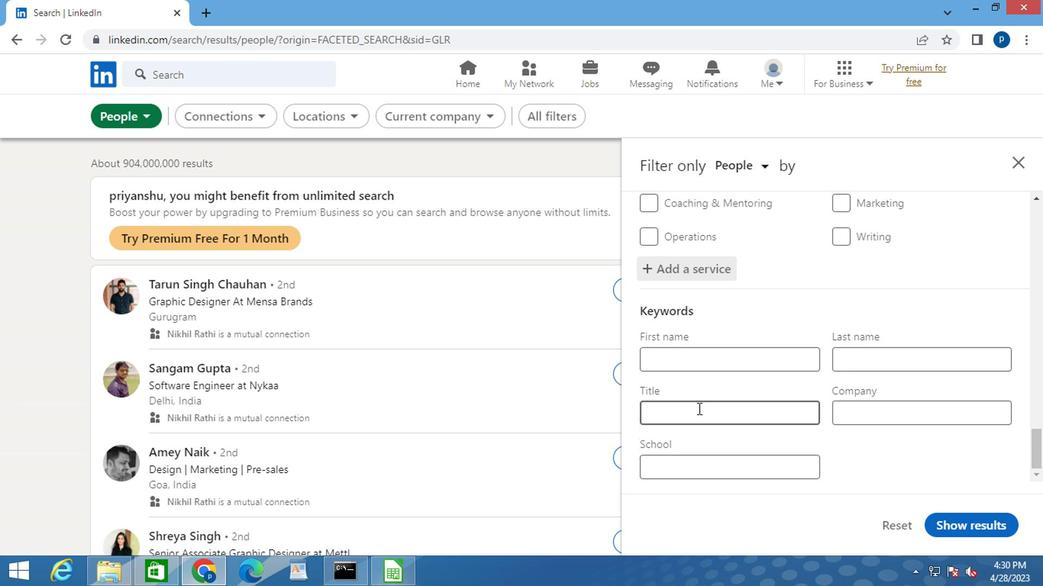 
Action: Key pressed <Key.caps_lock>R<Key.caps_lock>ISK<Key.space><Key.caps_lock>M<Key.caps_lock>ANAGER<Key.space>
Screenshot: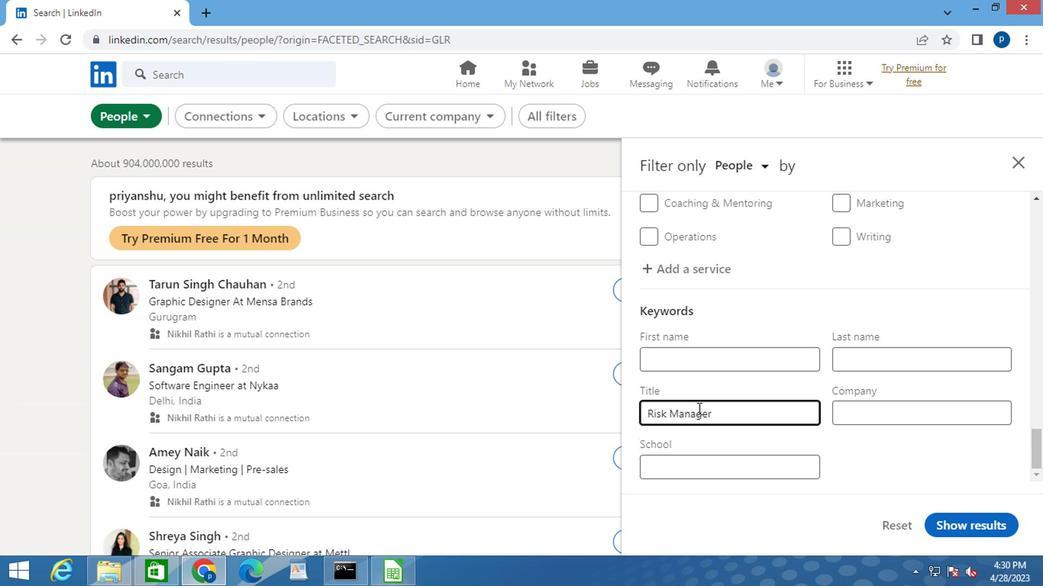 
Action: Mouse moved to (783, 475)
Screenshot: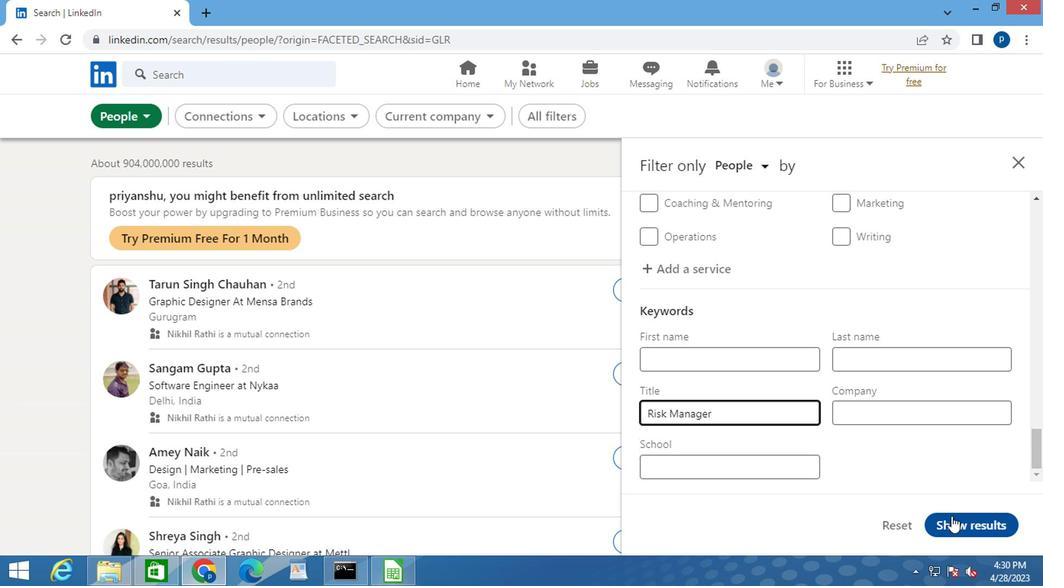 
Action: Mouse pressed left at (783, 475)
Screenshot: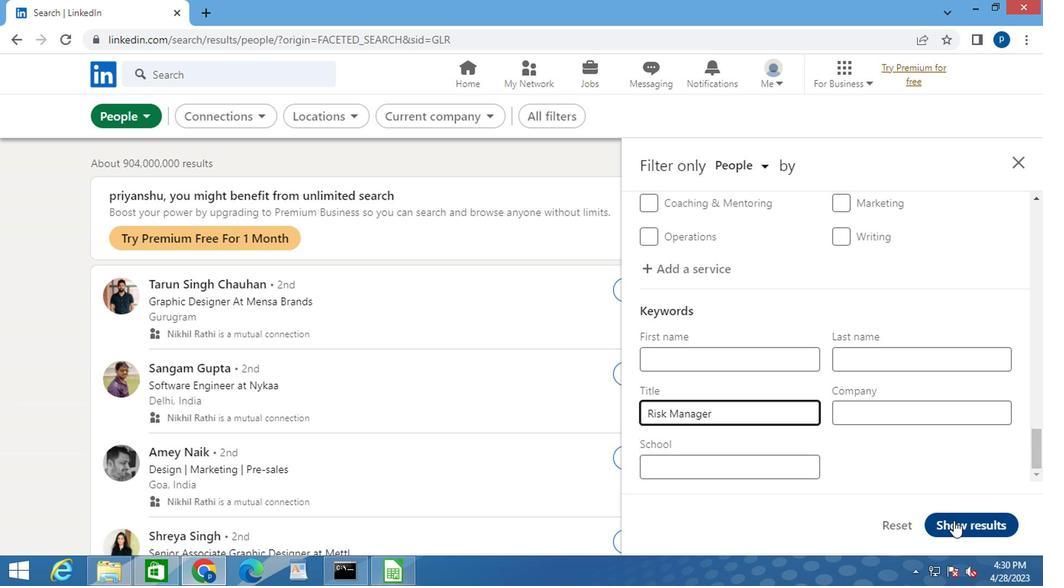 
